 Task: Reserve a 3-hour guided culinary tour to explore the culinary delights of a multicultural city.
Action: Mouse pressed left at (738, 109)
Screenshot: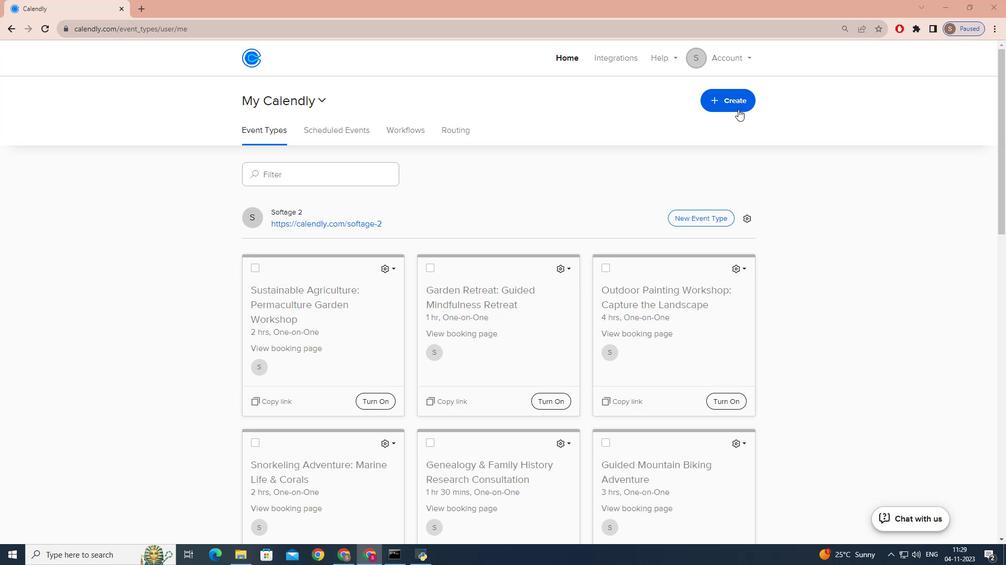 
Action: Mouse moved to (697, 131)
Screenshot: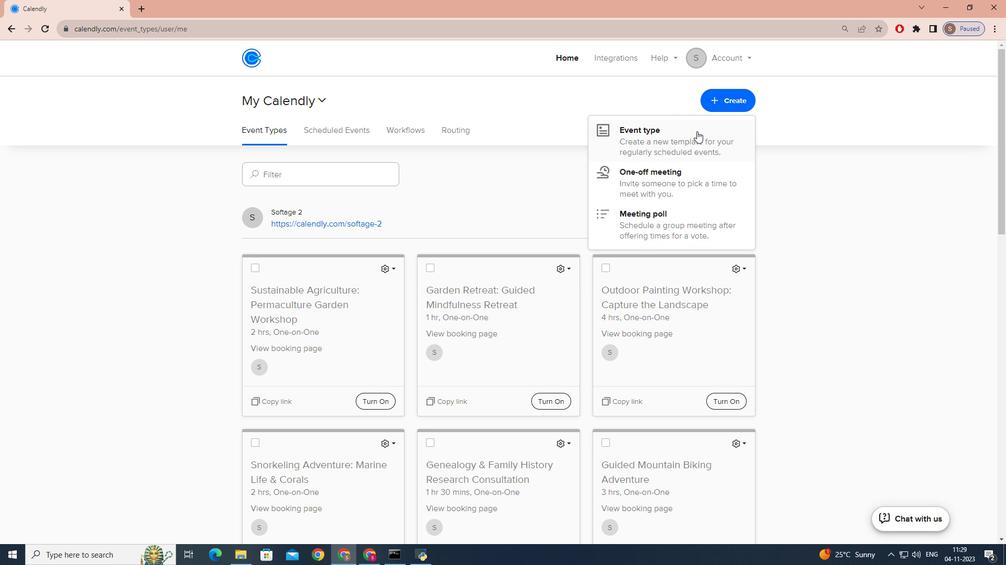 
Action: Mouse pressed left at (697, 131)
Screenshot: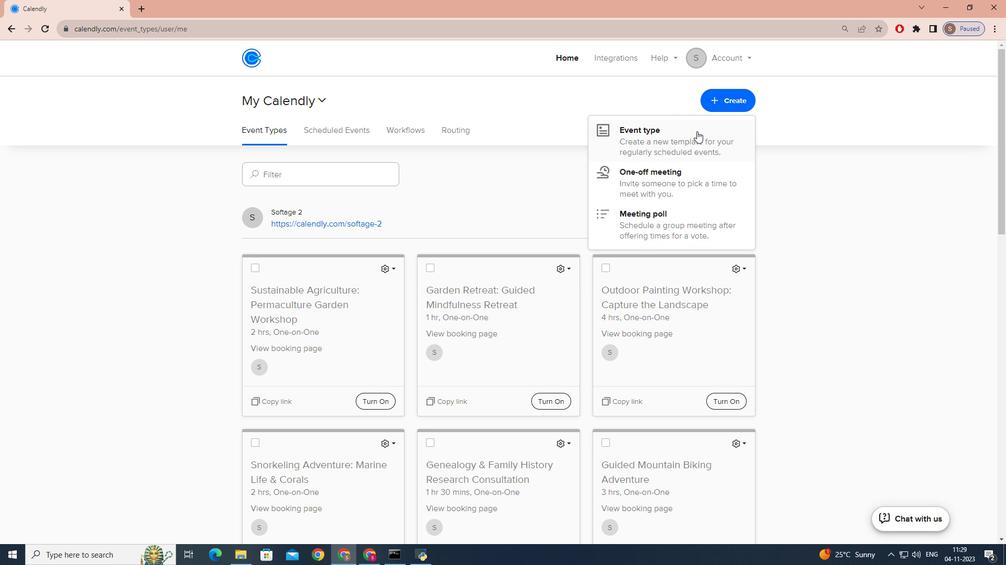
Action: Mouse moved to (464, 180)
Screenshot: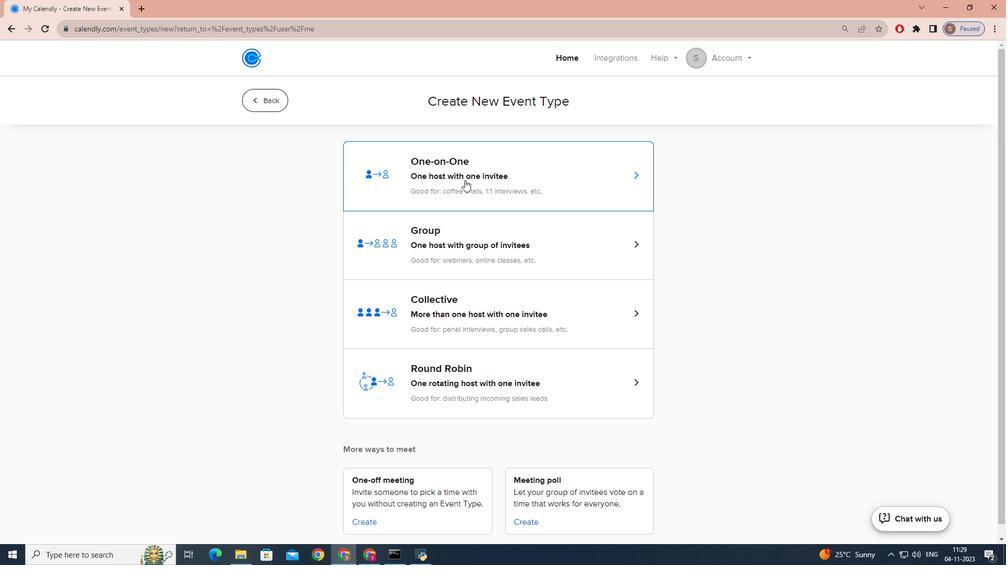 
Action: Mouse pressed left at (464, 180)
Screenshot: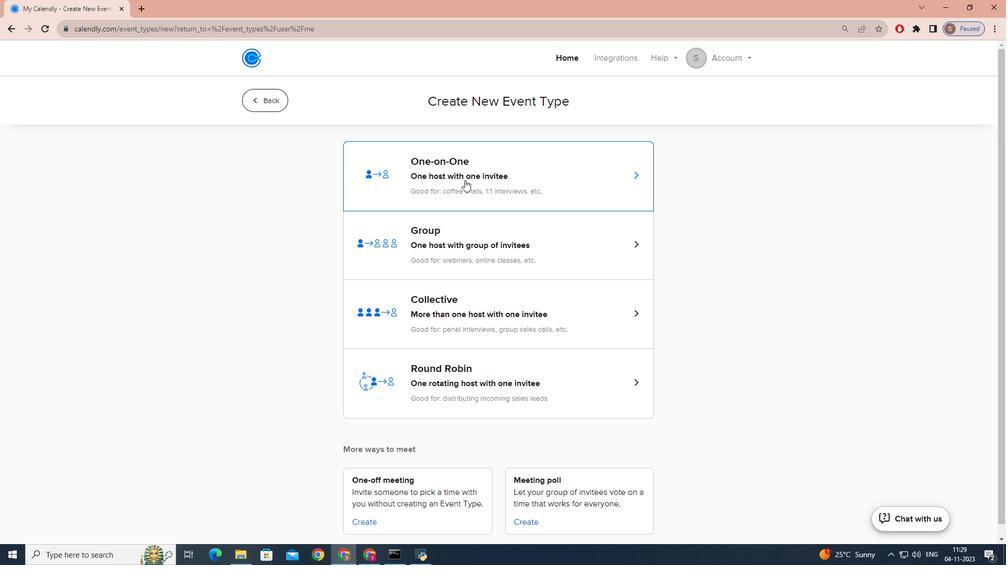 
Action: Mouse moved to (358, 237)
Screenshot: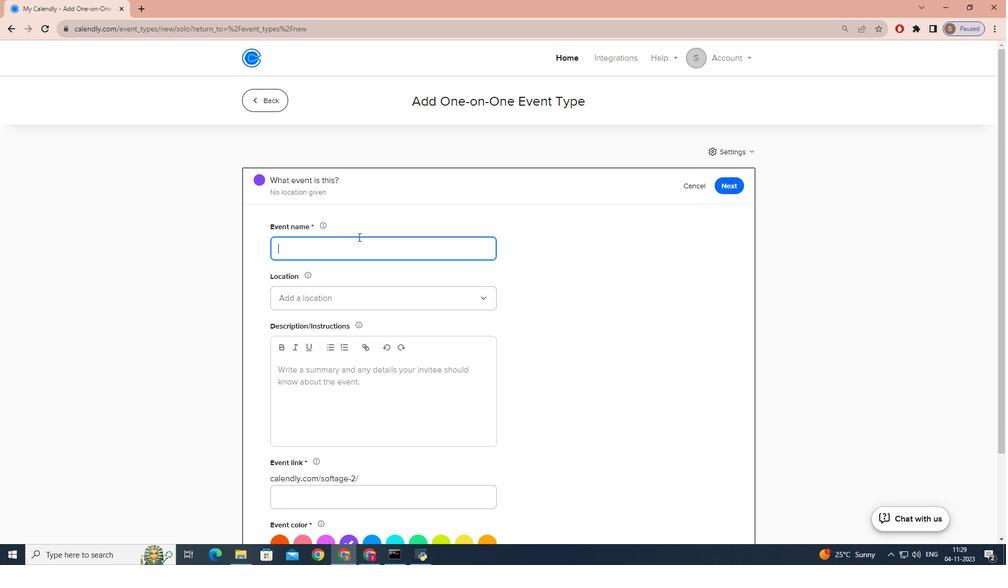 
Action: Key pressed <Key.caps_lock>G<Key.caps_lock>uided<Key.space><Key.caps_lock>C<Key.caps_lock>ulinary<Key.space><Key.caps_lock>T<Key.caps_lock>our<Key.shift_r>:<Key.space><Key.caps_lock>E<Key.caps_lock>xplore<Key.space><Key.caps_lock>M<Key.caps_lock>u<Key.backspace><Key.backspace><Key.backspace><Key.space><Key.caps_lock>C<Key.caps_lock>ulinary<Key.space><Key.caps_lock>DE<Key.backspace><Key.caps_lock>elights
Screenshot: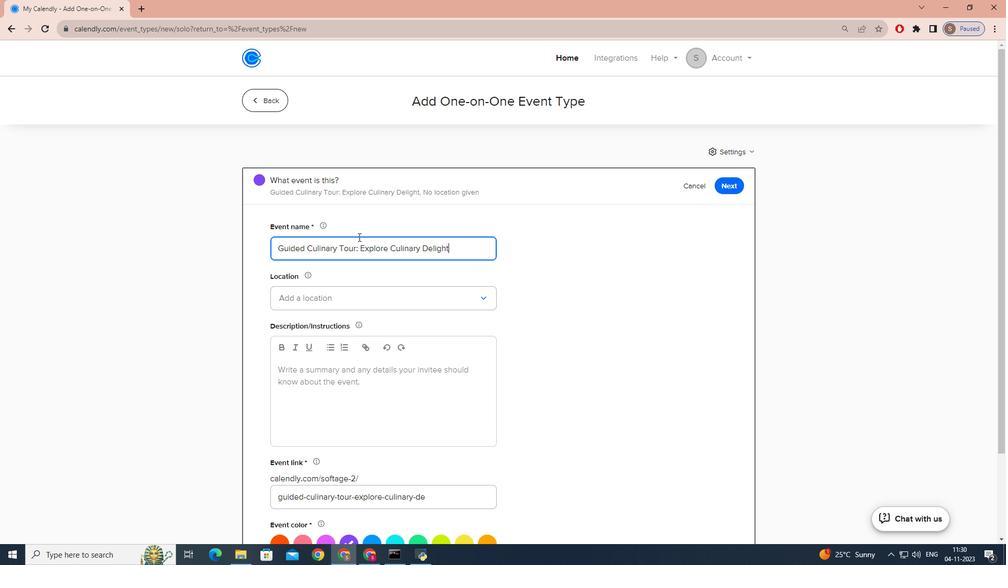 
Action: Mouse moved to (308, 295)
Screenshot: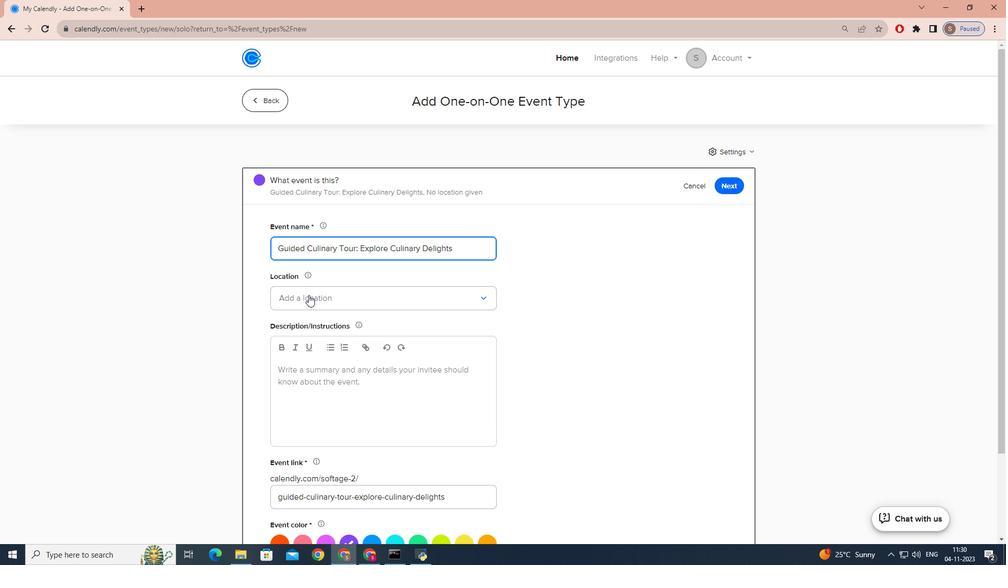 
Action: Mouse pressed left at (308, 295)
Screenshot: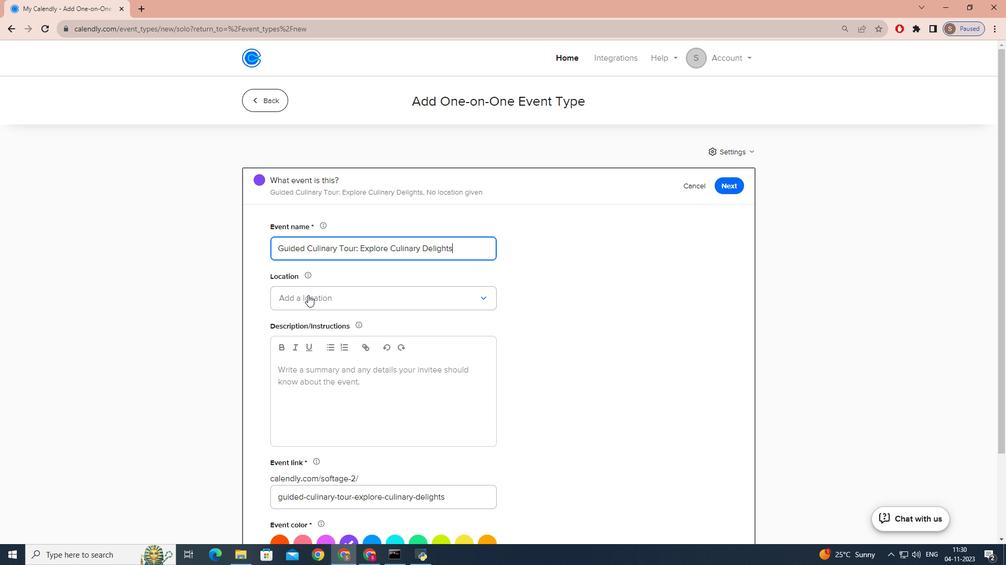 
Action: Mouse moved to (318, 333)
Screenshot: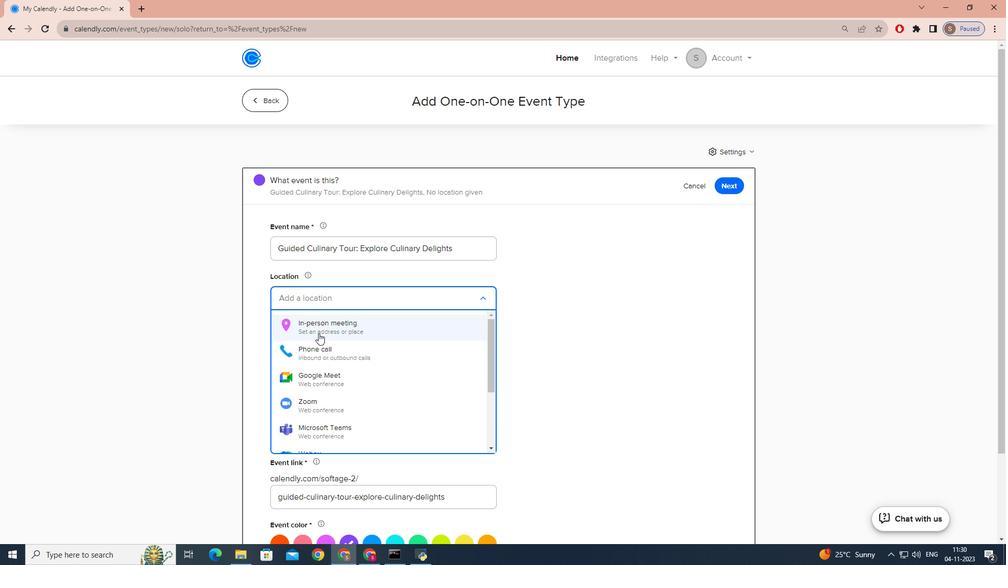 
Action: Mouse pressed left at (318, 333)
Screenshot: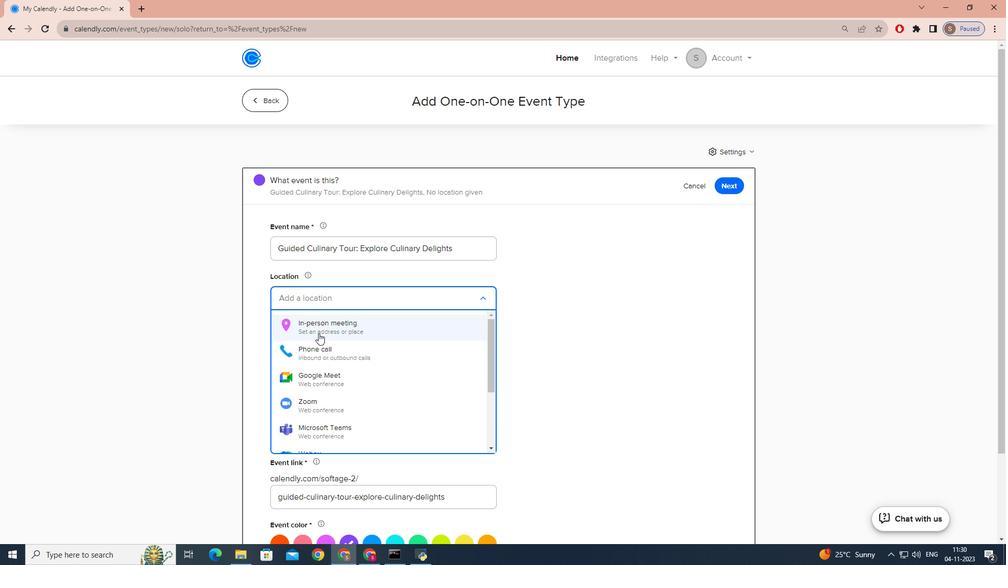 
Action: Mouse moved to (451, 177)
Screenshot: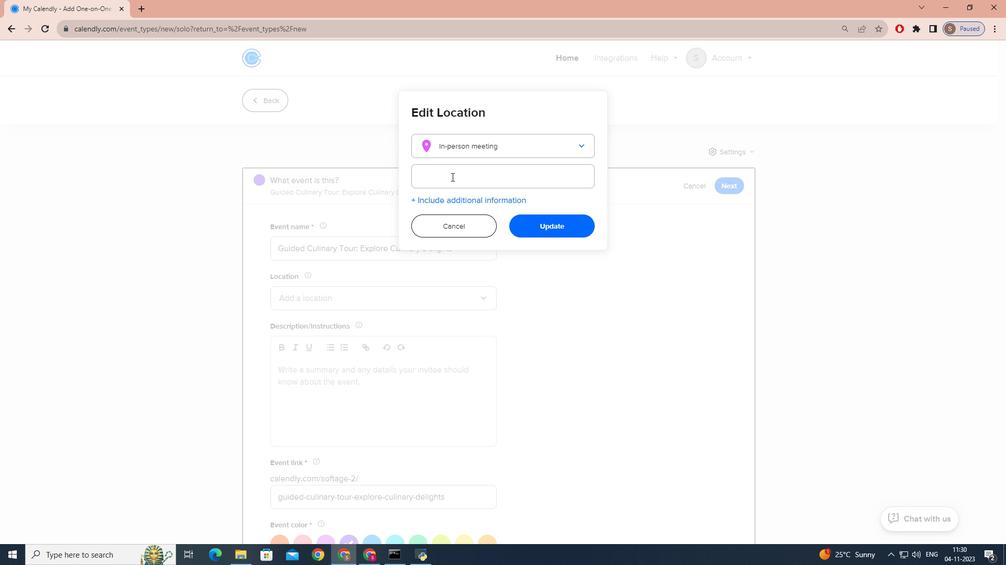 
Action: Mouse pressed left at (451, 177)
Screenshot: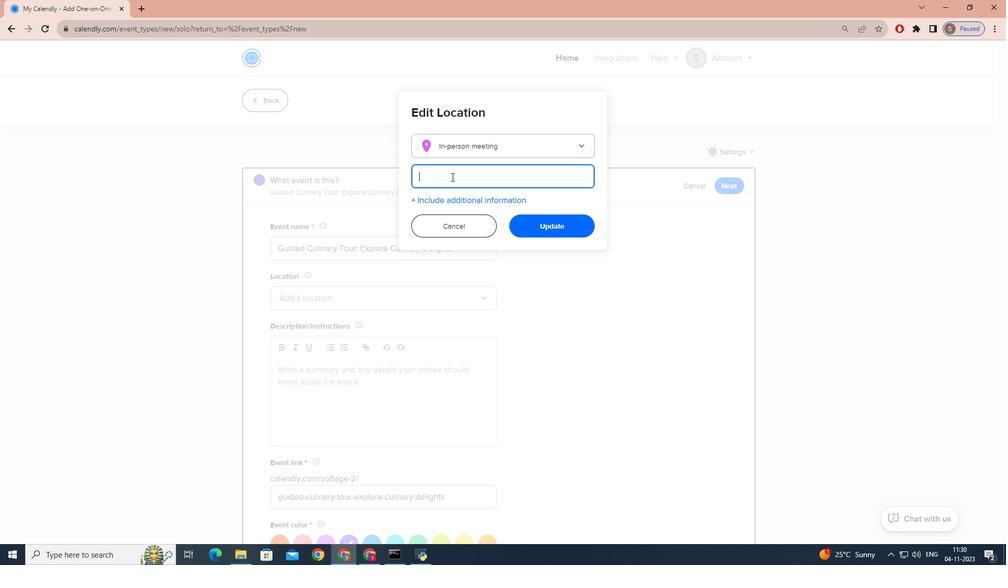 
Action: Mouse moved to (451, 177)
Screenshot: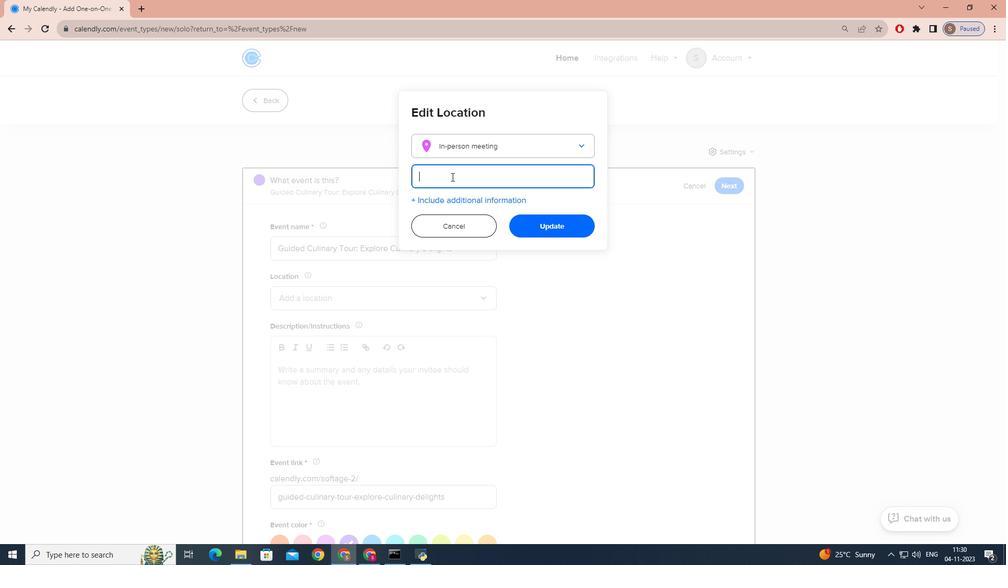 
Action: Key pressed <Key.caps_lock>C<Key.caps_lock>ulinary<Key.space>f<Key.backspace><Key.caps_lock>F<Key.caps_lock>usion<Key.space><Key.caps_lock>I<Key.caps_lock>nstitur<Key.backspace>te
Screenshot: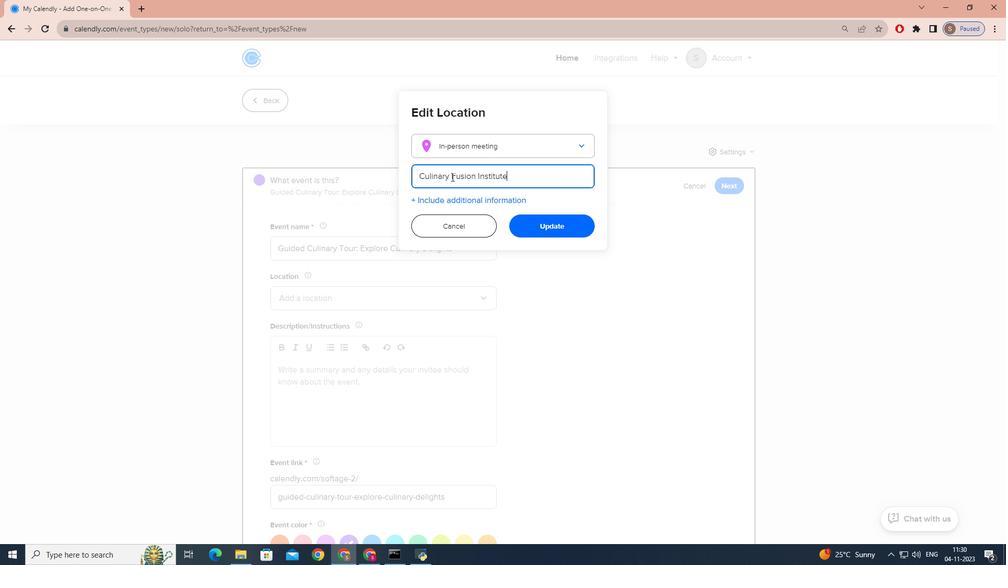 
Action: Mouse moved to (444, 177)
Screenshot: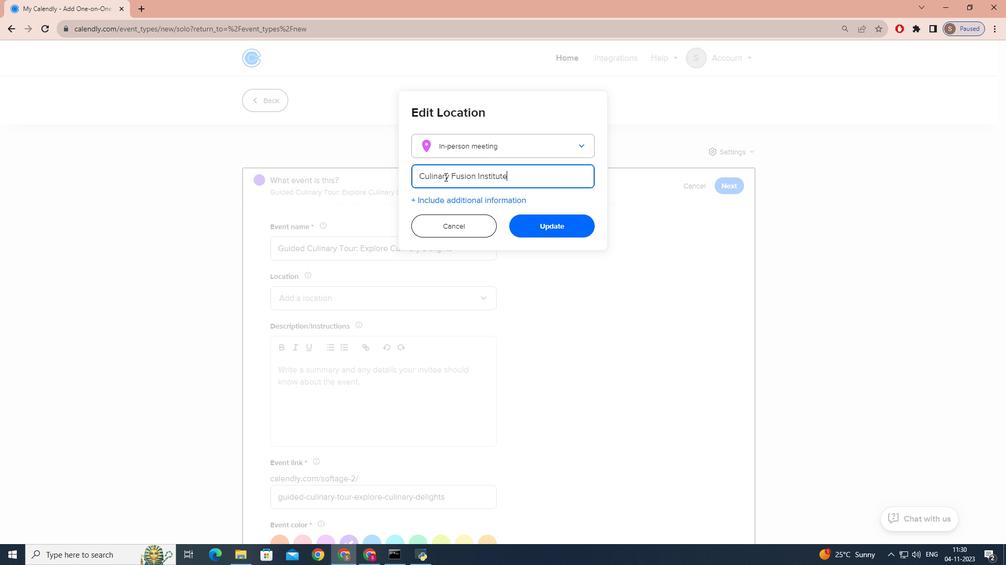 
Action: Key pressed ,<Key.space><Key.caps_lock>N<Key.caps_lock>ey<Key.space><Key.backspace><Key.backspace>w<Key.space><Key.caps_lock>J<Key.caps_lock>ersey,<Key.space><Key.caps_lock>U<Key.caps_lock><Key.caps_lock>SA
Screenshot: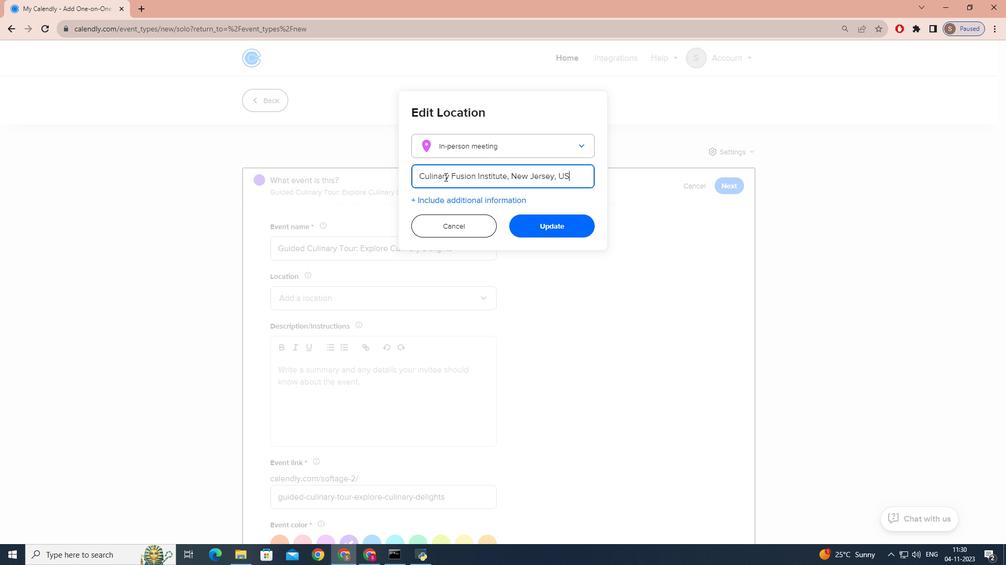 
Action: Mouse moved to (562, 220)
Screenshot: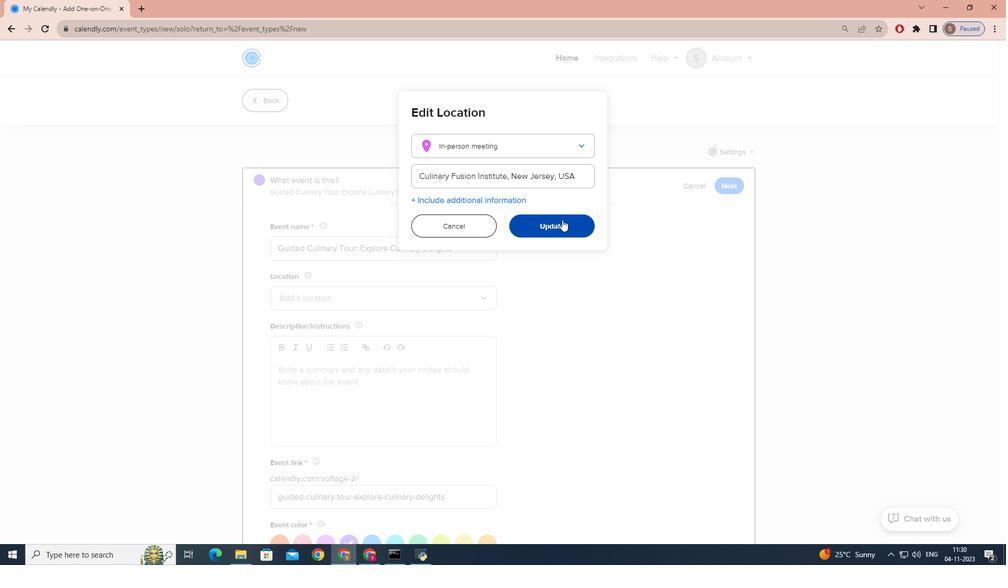 
Action: Mouse pressed left at (562, 220)
Screenshot: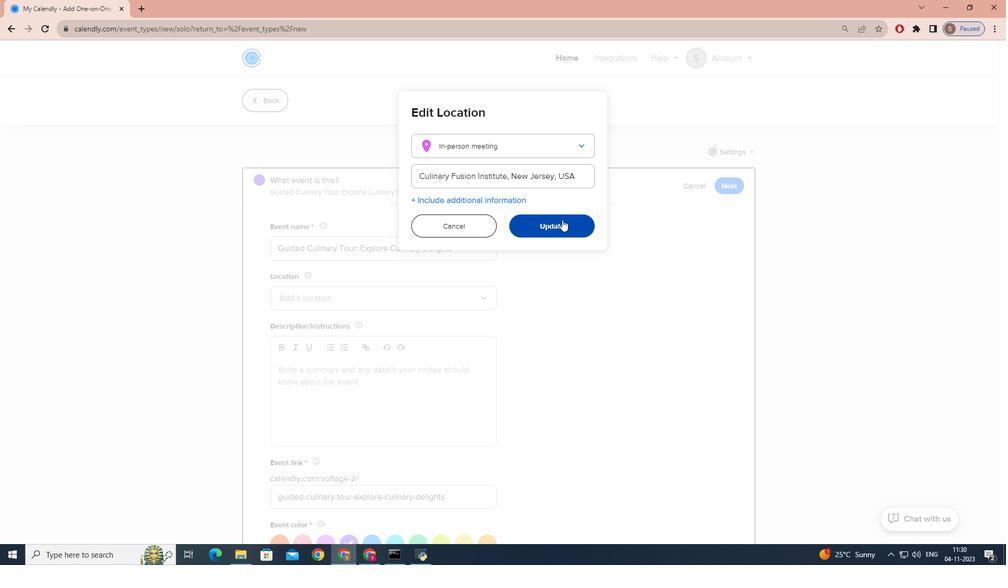 
Action: Mouse moved to (332, 285)
Screenshot: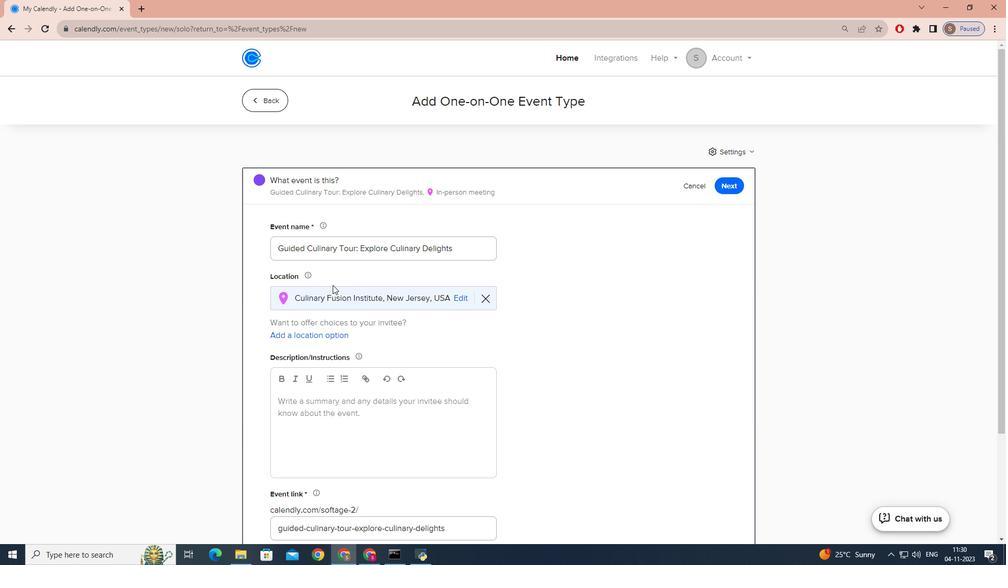 
Action: Mouse scrolled (332, 285) with delta (0, 0)
Screenshot: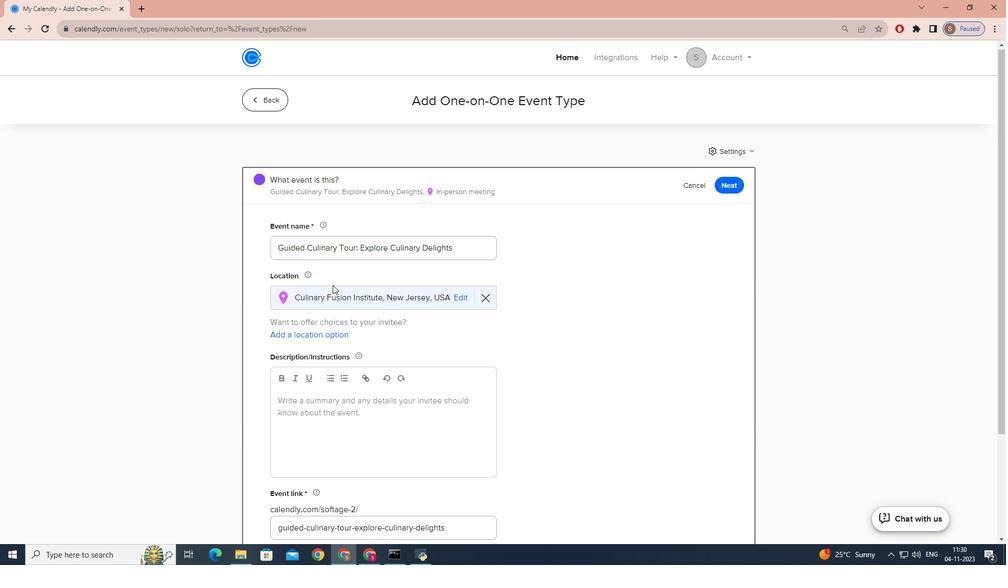 
Action: Mouse scrolled (332, 285) with delta (0, 0)
Screenshot: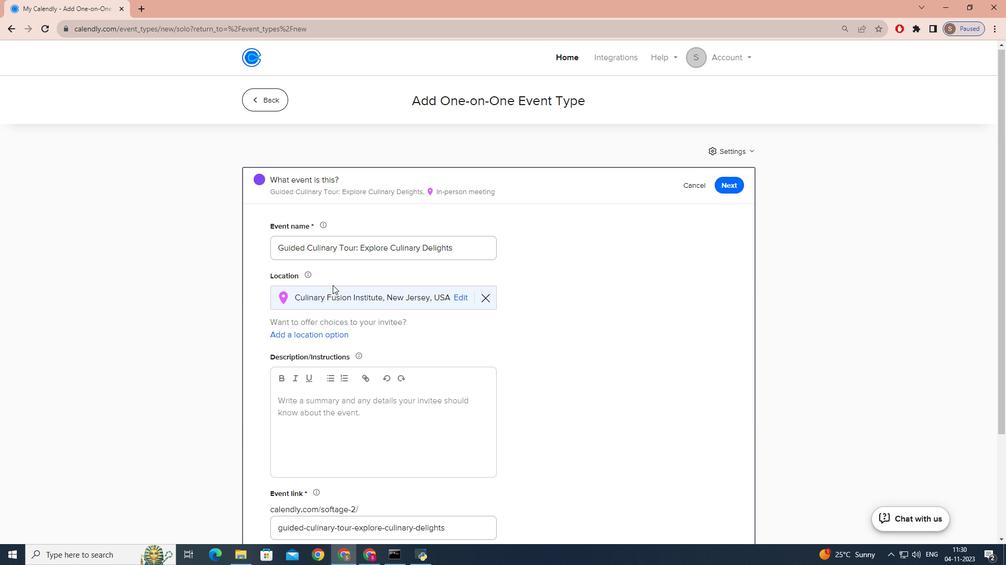
Action: Mouse scrolled (332, 285) with delta (0, 0)
Screenshot: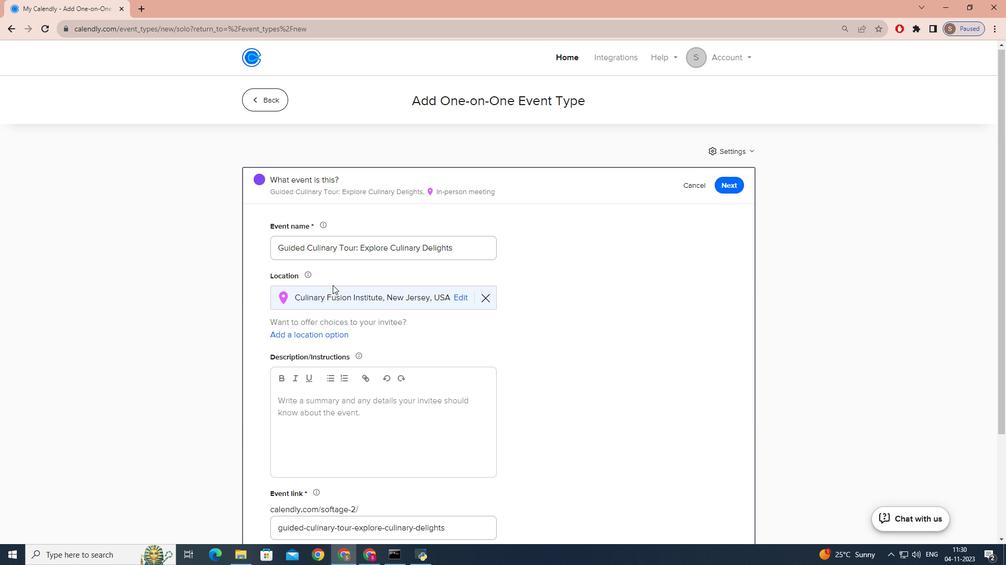 
Action: Mouse scrolled (332, 285) with delta (0, 0)
Screenshot: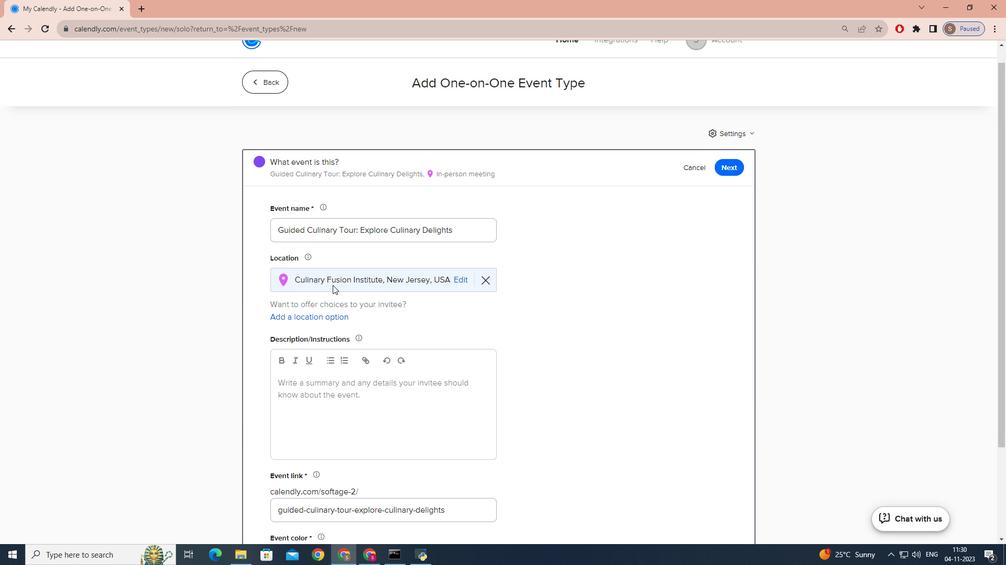 
Action: Mouse scrolled (332, 285) with delta (0, 0)
Screenshot: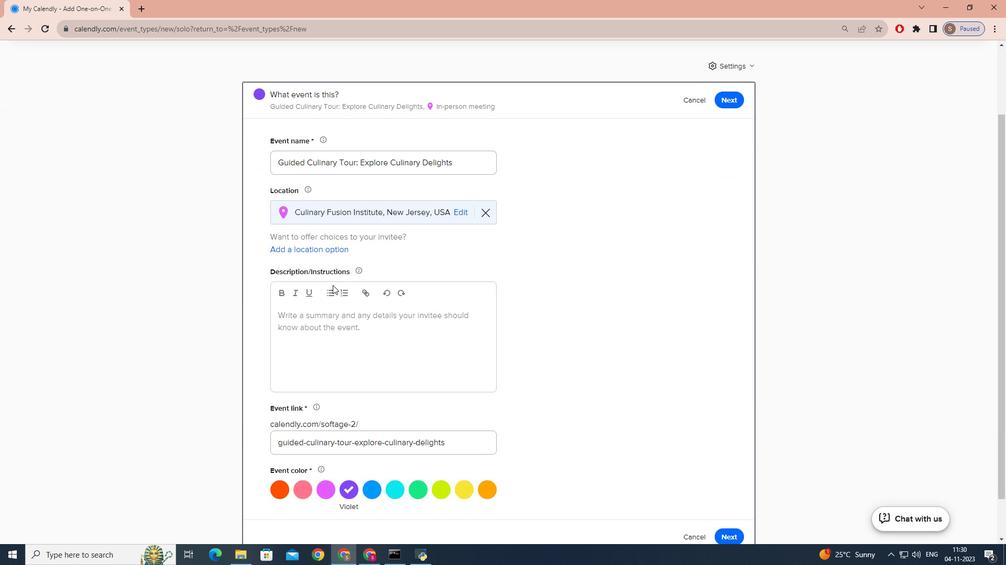 
Action: Mouse moved to (331, 294)
Screenshot: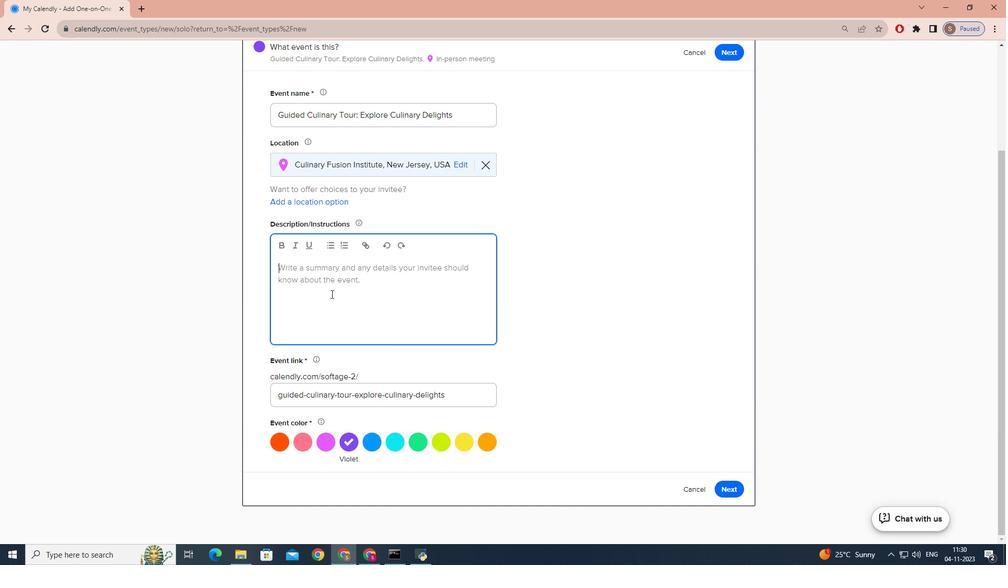 
Action: Mouse pressed left at (331, 294)
Screenshot: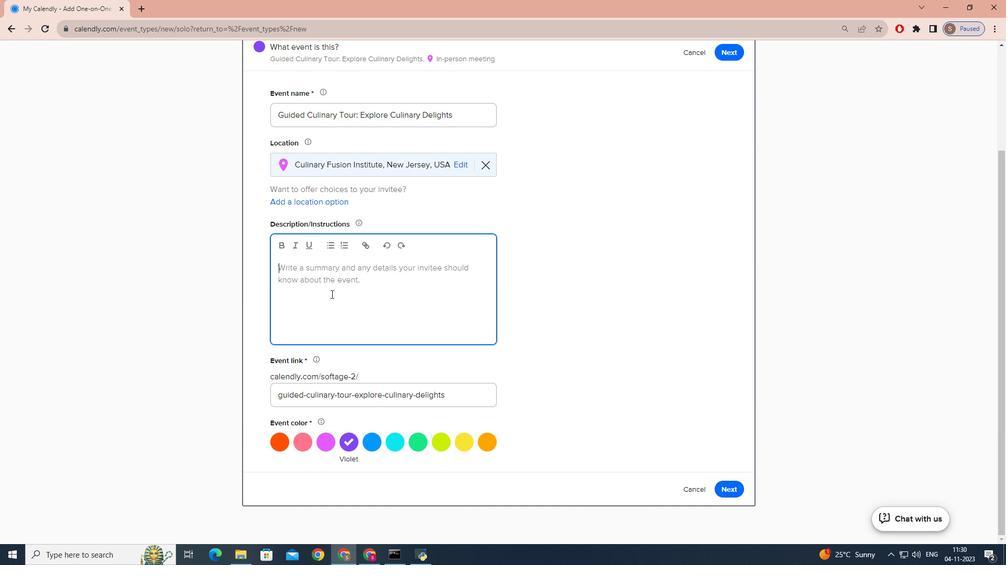 
Action: Mouse moved to (332, 294)
Screenshot: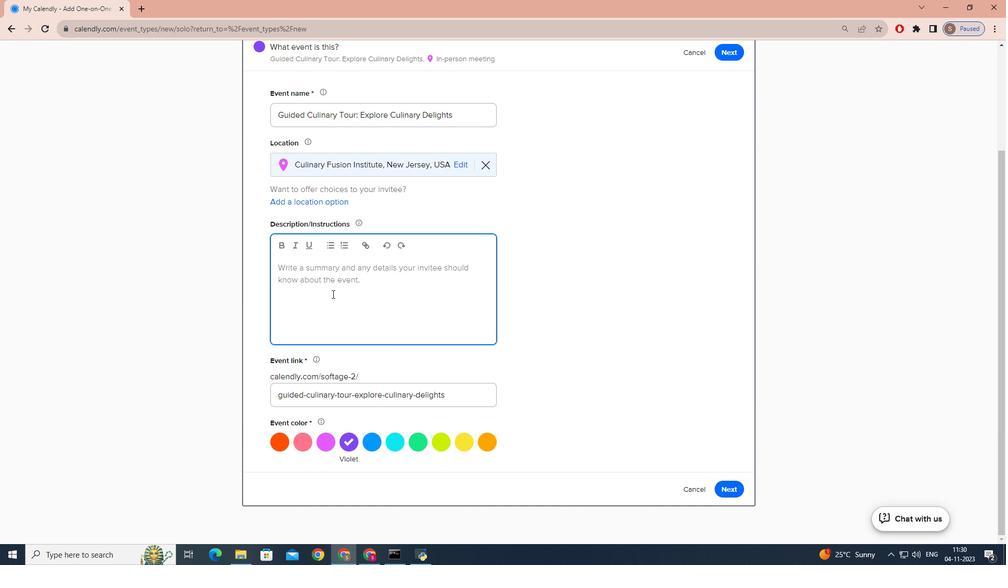 
Action: Key pressed <Key.caps_lock>e<Key.caps_lock>MBARK<Key.space>ON<Key.space>A<Key.space><Key.backspace><Key.backspace><Key.backspace><Key.backspace><Key.backspace><Key.backspace><Key.backspace><Key.backspace><Key.backspace><Key.backspace><Key.backspace><Key.backspace><Key.backspace><Key.backspace><Key.backspace><Key.backspace><Key.backspace><Key.backspace><Key.backspace><Key.backspace><Key.backspace><Key.backspace><Key.backspace><Key.backspace>E<Key.caps_lock>mbark<Key.space>on<Key.space>a<Key.space>gastronomic<Key.space>adventure<Key.space>lik<Key.space><Key.backspace>e<Key.space>no<Key.space>other,with<Key.space>our<Key.space>guided<Key.space>ul<Key.backspace><Key.backspace>culinary<Key.space>tour<Key.space>where<Key.space>you<Key.space>will<Key.space>uncover<Key.space>the<Key.space>rich<Key.space>tapestry<Key.space>of<Key.space>flavours<Key.space>in<Key.space>our<Key.space>multicultural<Key.space>city.<Key.caps_lock>J<Key.caps_lock>oin<Key.space>us<Key.space>a<Key.space>we<Key.space>transverse<Key.space>the<Key.space>nustling<Key.space>stre
Screenshot: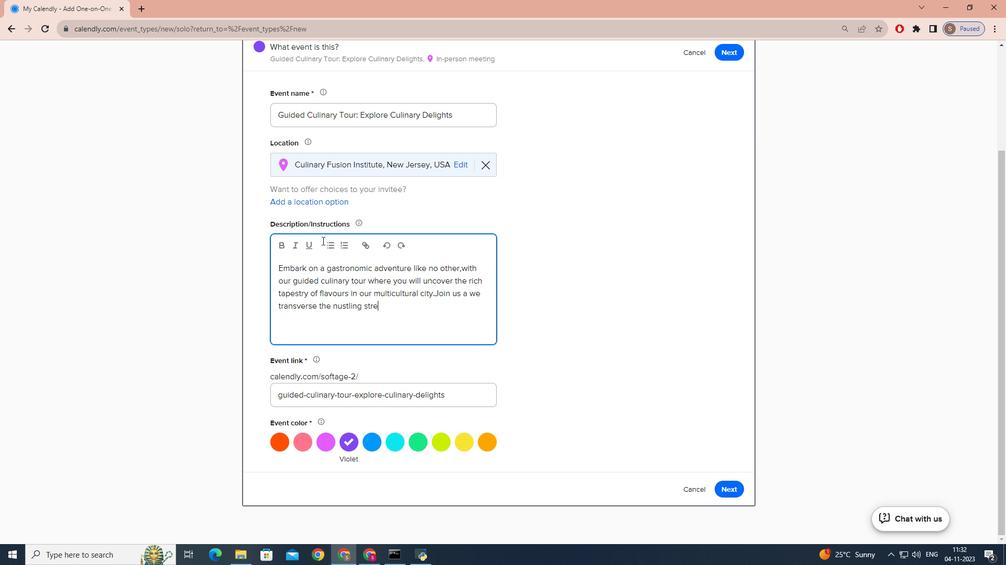 
Action: Mouse moved to (315, 192)
Screenshot: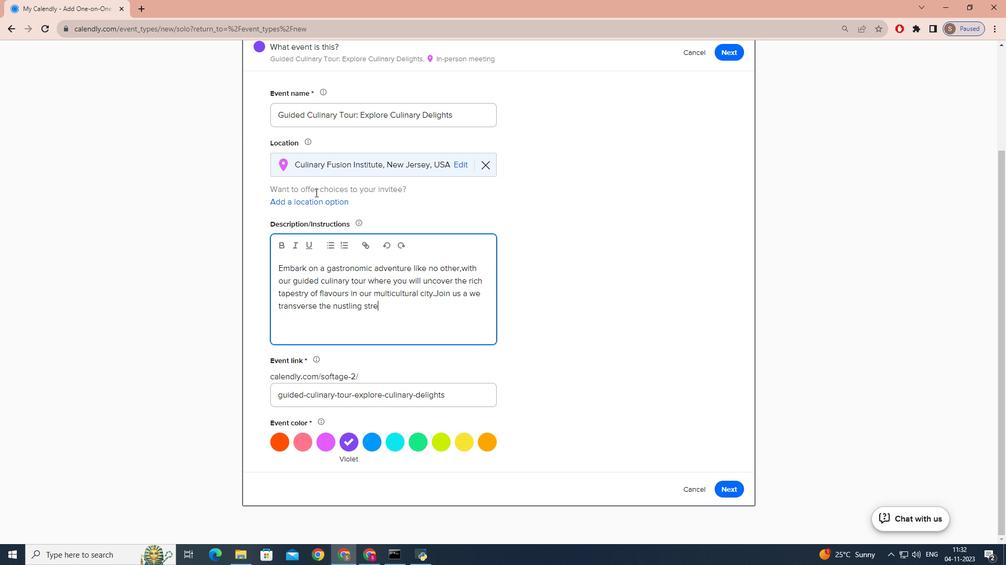 
Action: Key pressed ets,markets<Key.space>
Screenshot: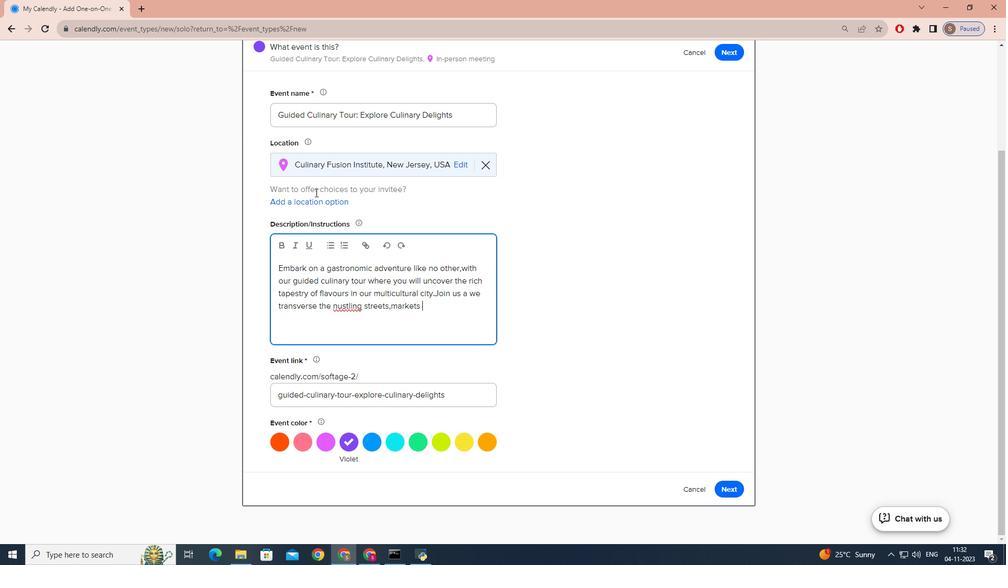
Action: Mouse moved to (334, 309)
Screenshot: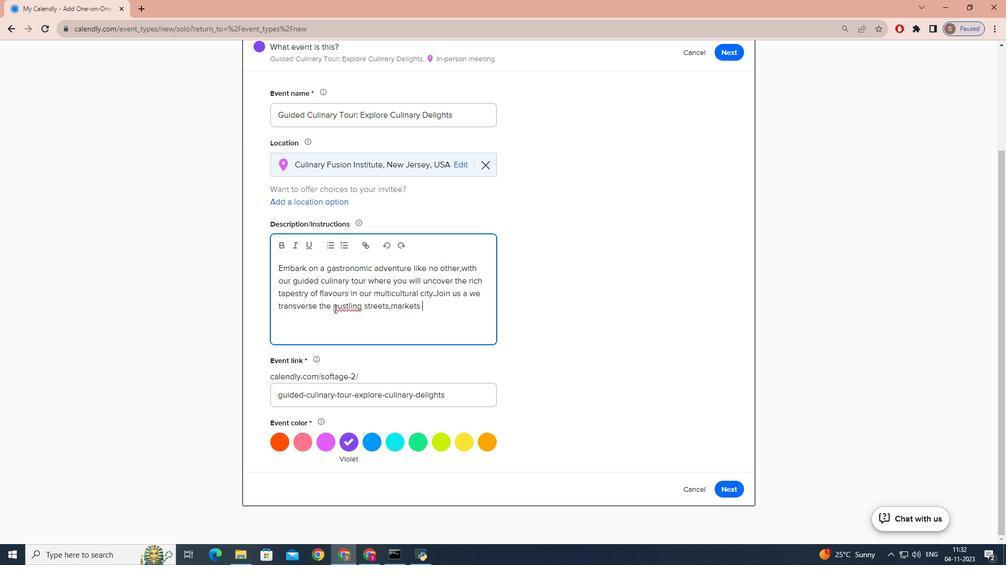 
Action: Mouse pressed left at (334, 309)
Screenshot: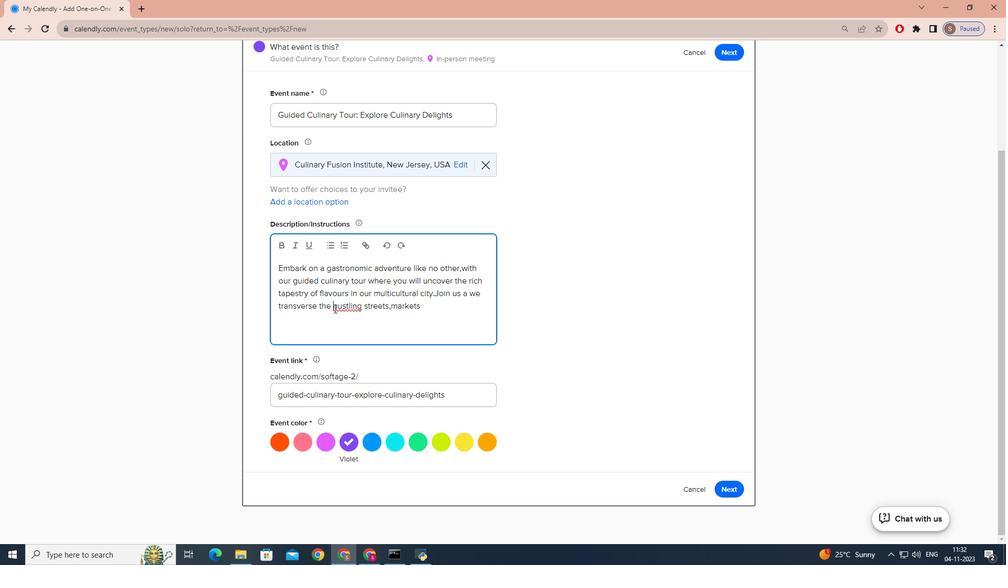 
Action: Mouse moved to (334, 309)
Screenshot: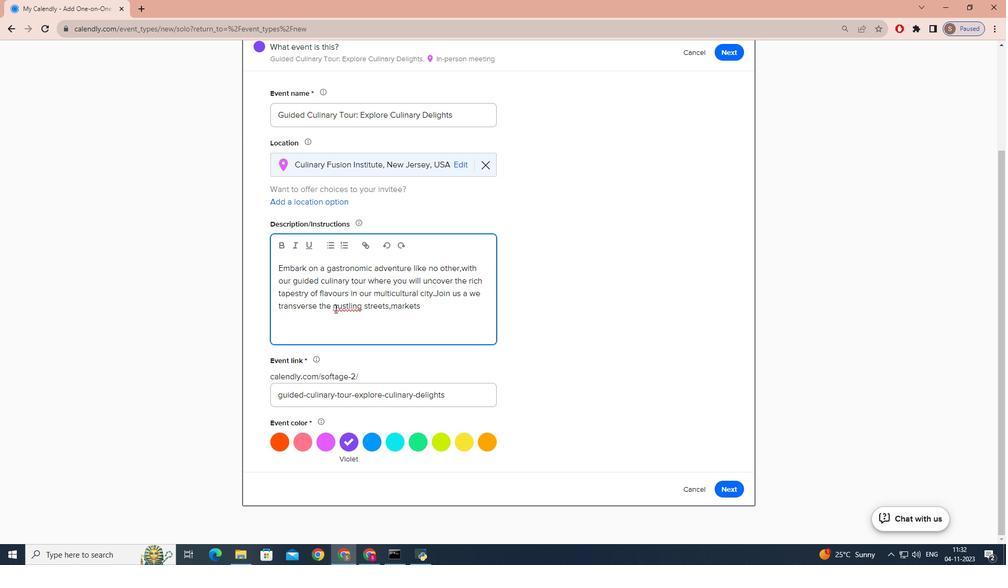 
Action: Mouse pressed left at (334, 309)
Screenshot: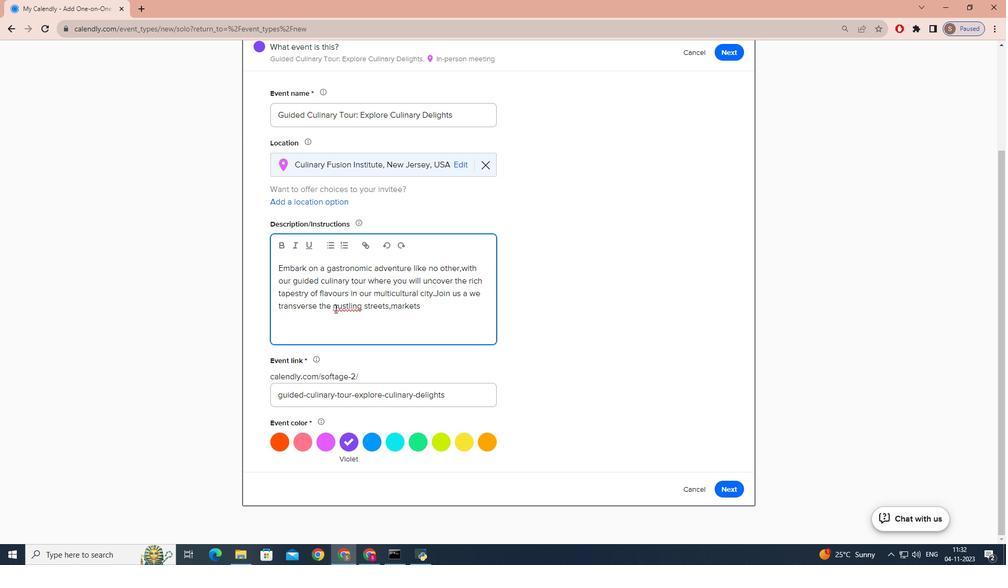 
Action: Mouse moved to (336, 308)
Screenshot: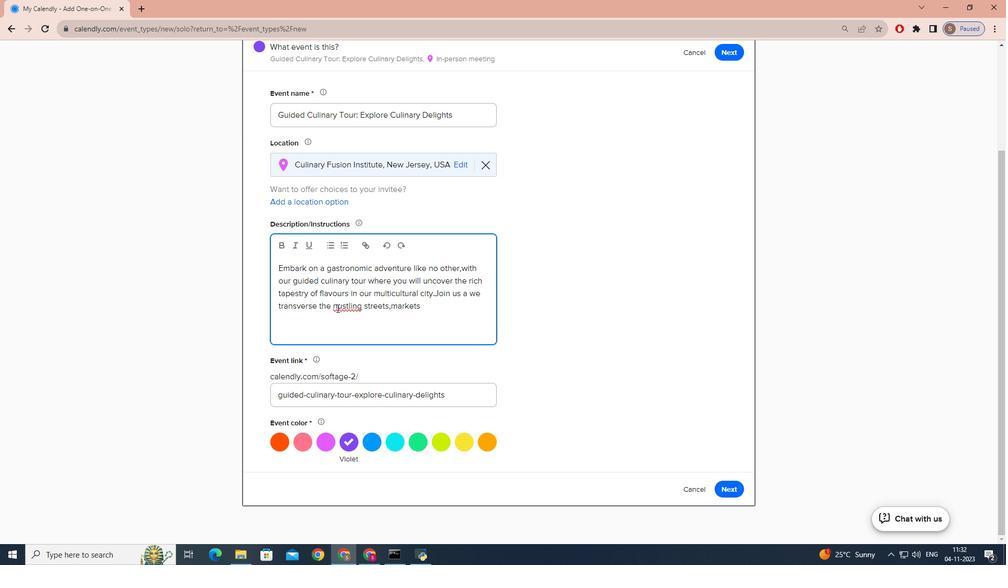 
Action: Mouse pressed left at (336, 308)
Screenshot: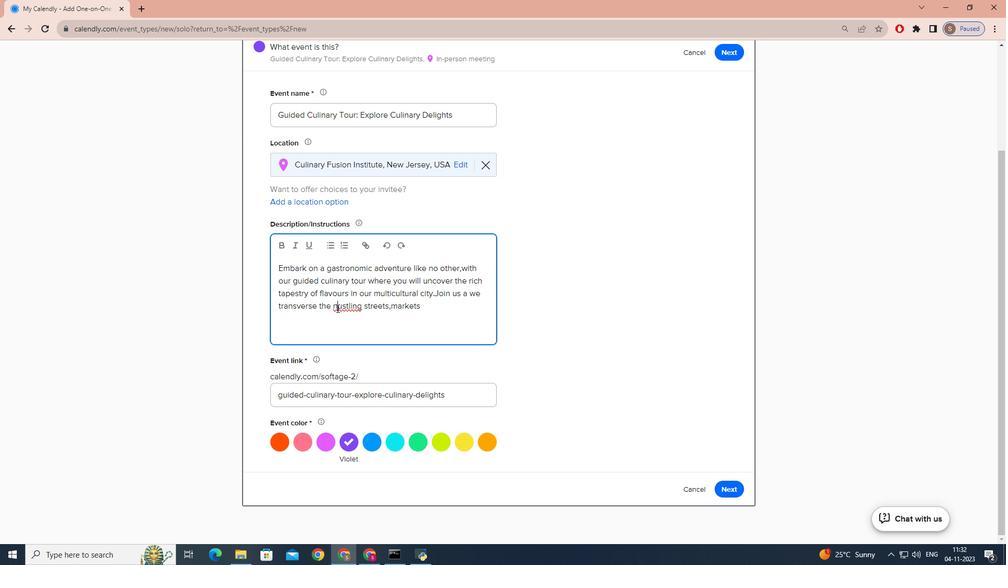 
Action: Mouse moved to (332, 293)
Screenshot: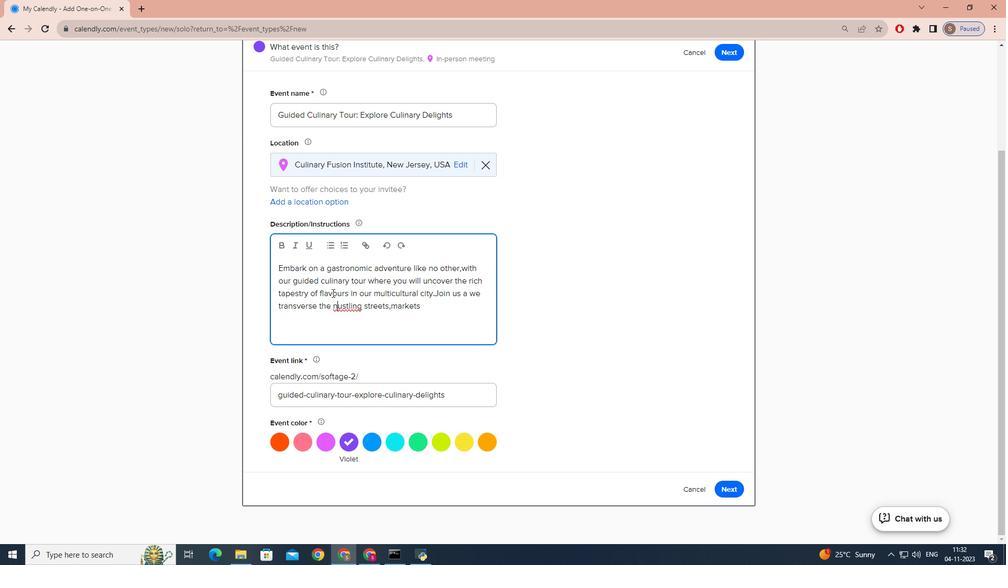 
Action: Key pressed <Key.backspace>b
Screenshot: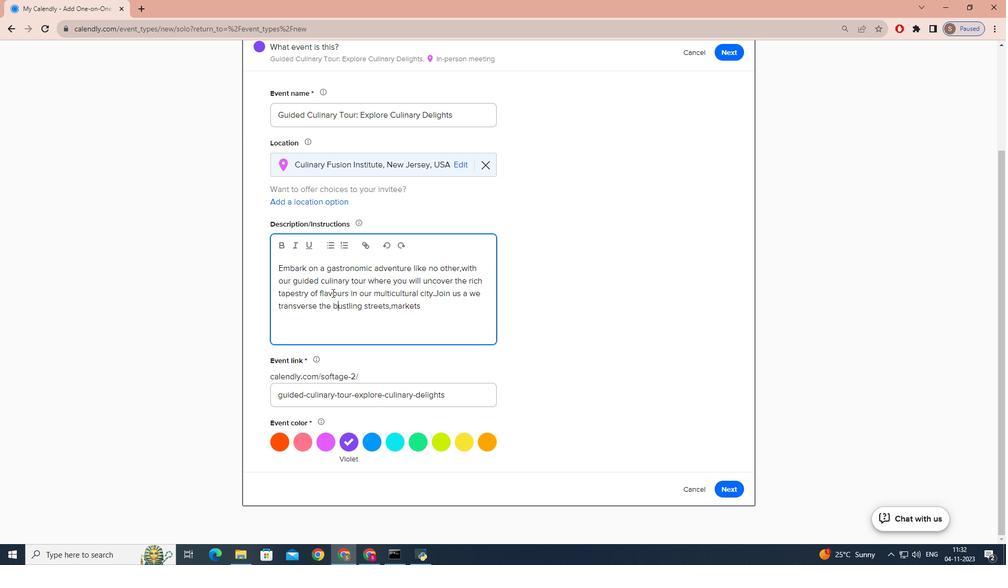 
Action: Mouse moved to (423, 312)
Screenshot: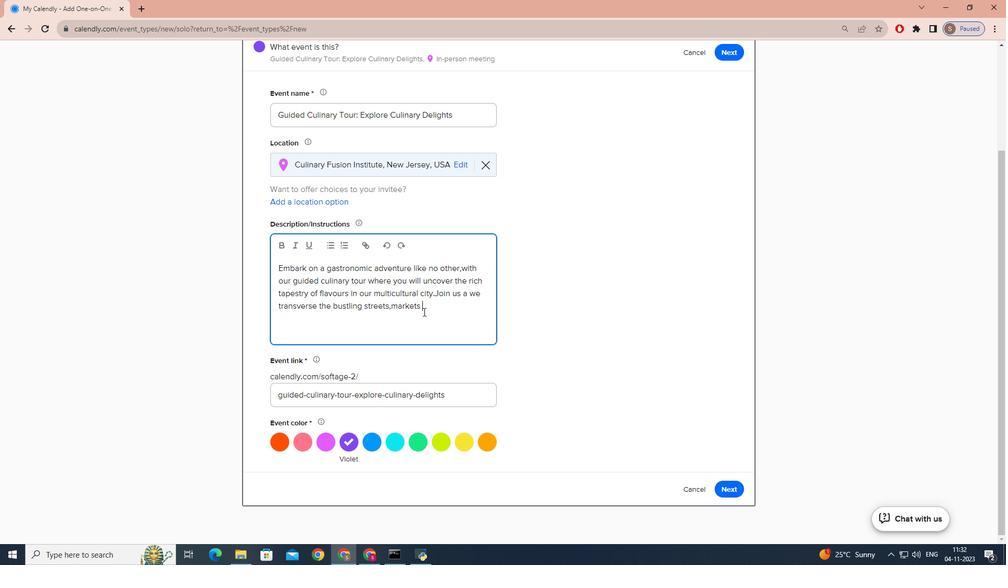 
Action: Mouse pressed left at (423, 312)
Screenshot: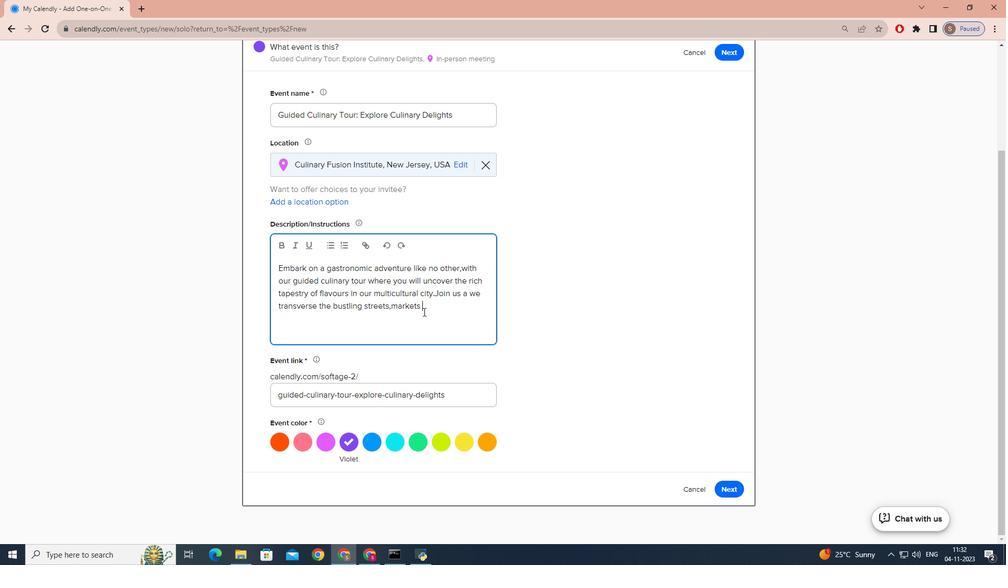 
Action: Key pressed an<Key.space><Key.backspace>d<Key.space>hji<Key.backspace><Key.backspace>idden<Key.space>gems<Key.space>to<Key.space>sv<Key.backspace>avor<Key.space>a<Key.space>diverse<Key.space>arry<Key.space>of<Key.space>de;<Key.backspace><Key.backspace><Key.backspace><Key.backspace><Key.backspace><Key.backspace><Key.backspace><Key.backspace>ay<Key.space>of<Key.space>delectan<Key.backspace>ble<Key.space>dishes<Key.space>and<Key.space>intr<Key.backspace>ernational<Key.space>culinary<Key.space>treats
Screenshot: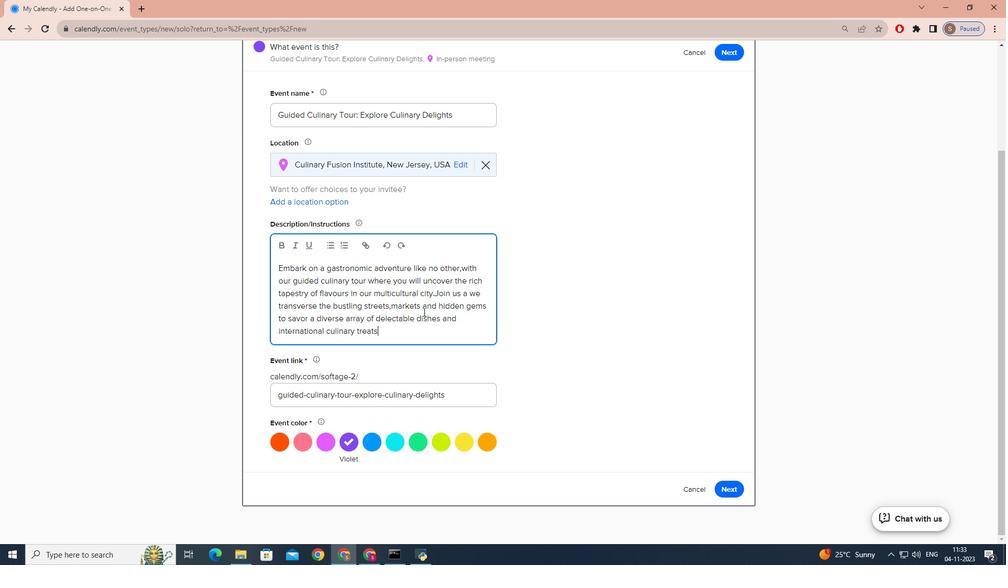 
Action: Mouse moved to (422, 312)
Screenshot: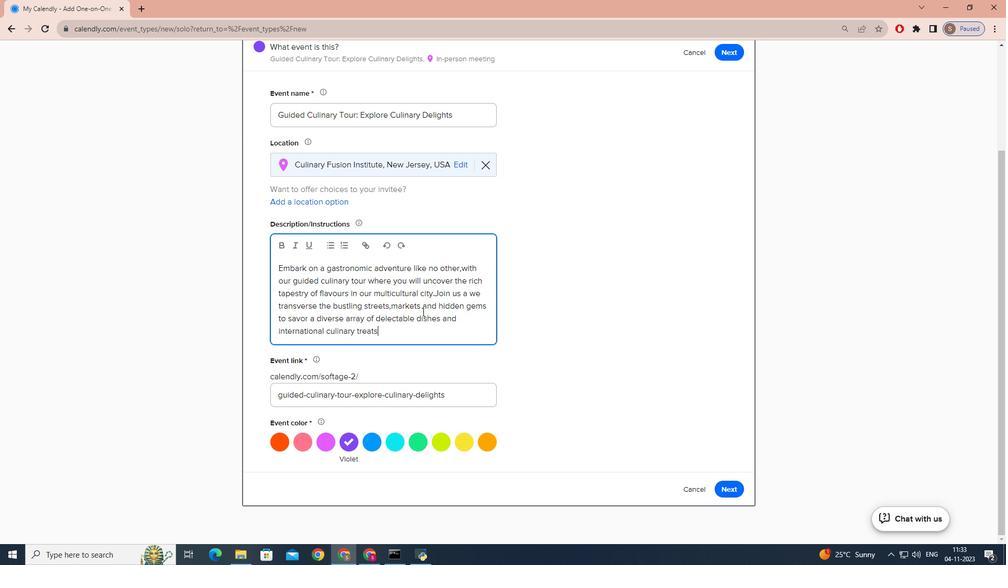 
Action: Key pressed <Key.backspace><Key.backspace><Key.backspace><Key.backspace>aditions.<Key.space><Key.caps_lock>O<Key.caps_lock>ur<Key.space>culinary<Key.space>experts<Key.space>will<Key.space>be<Key.space>your<Key.space>guide<Key.space>,shri<Key.backspace><Key.backspace>aring<Key.space>insights<Key.space>into<Key.space>the<Key.space>diverse<Key.space>food<Key.space>c=s<Key.backspace><Key.backspace><Key.backspace>scene<Key.space>of<Key.space>th<Key.space><Key.backspace>e<Key.space>city.
Screenshot: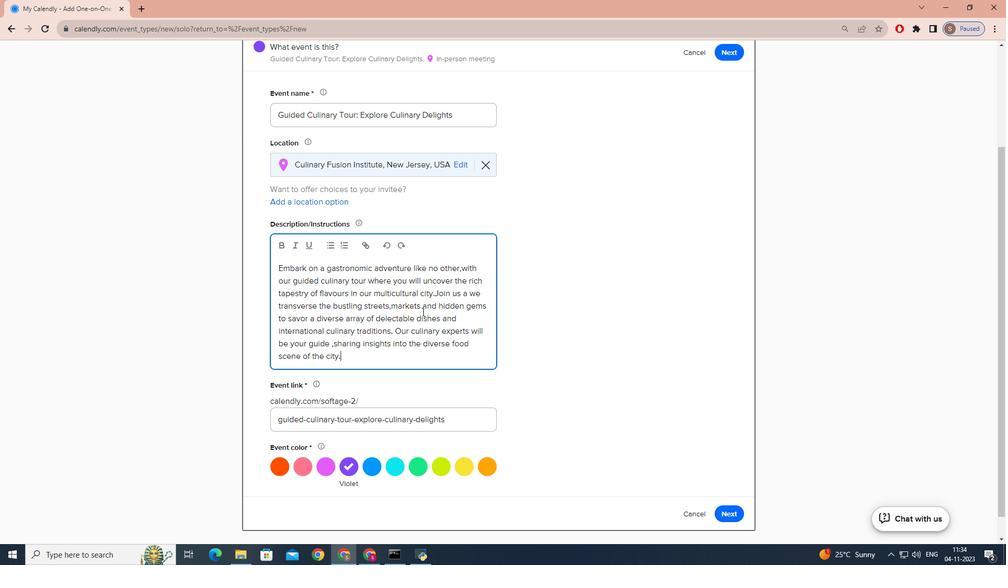 
Action: Mouse moved to (399, 463)
Screenshot: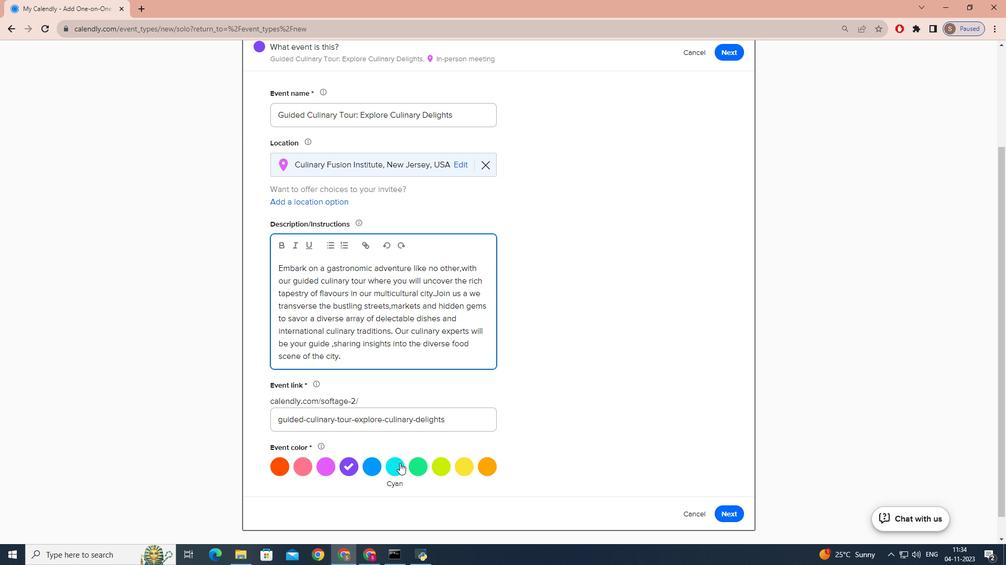 
Action: Mouse pressed left at (399, 463)
Screenshot: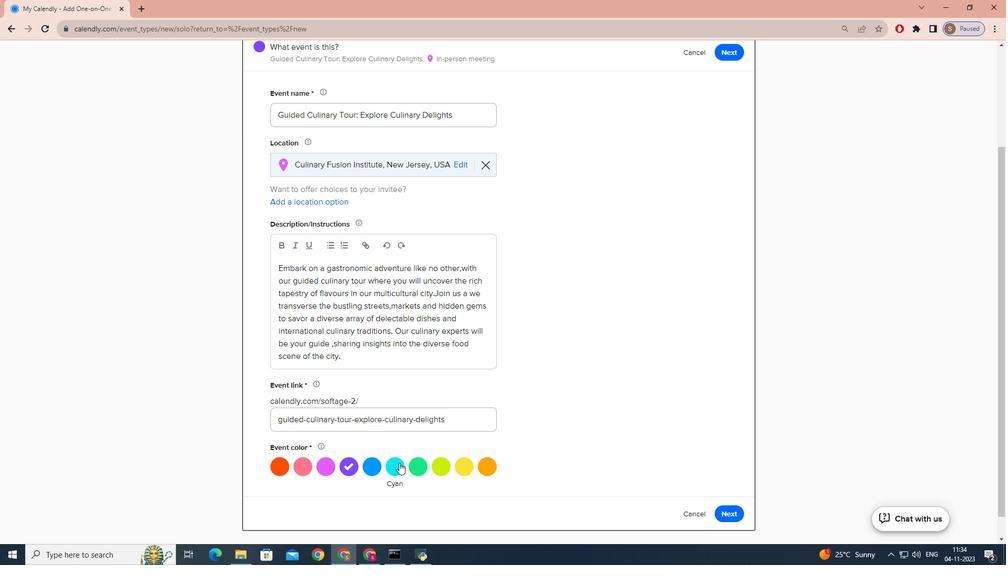 
Action: Mouse moved to (475, 398)
Screenshot: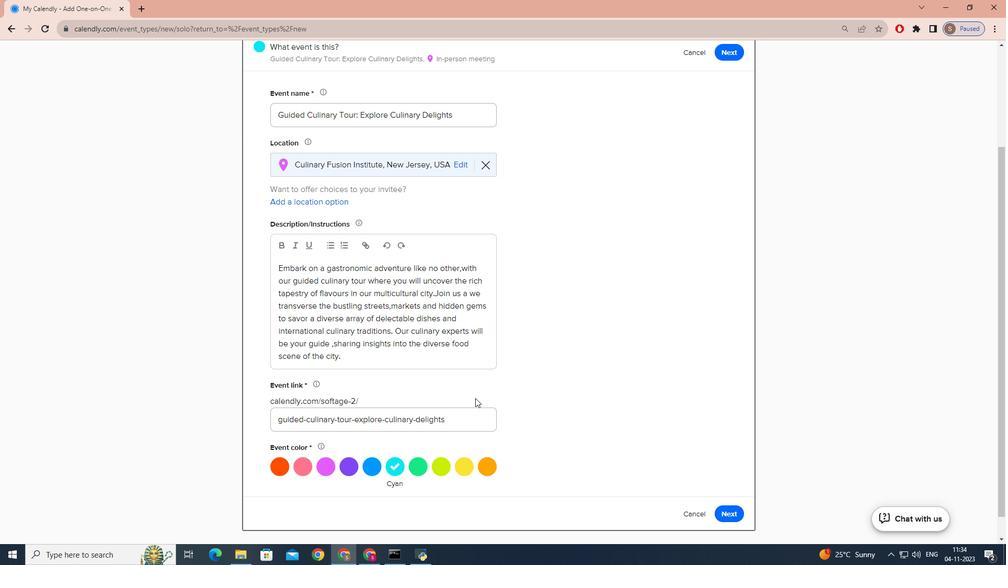 
Action: Mouse scrolled (475, 398) with delta (0, 0)
Screenshot: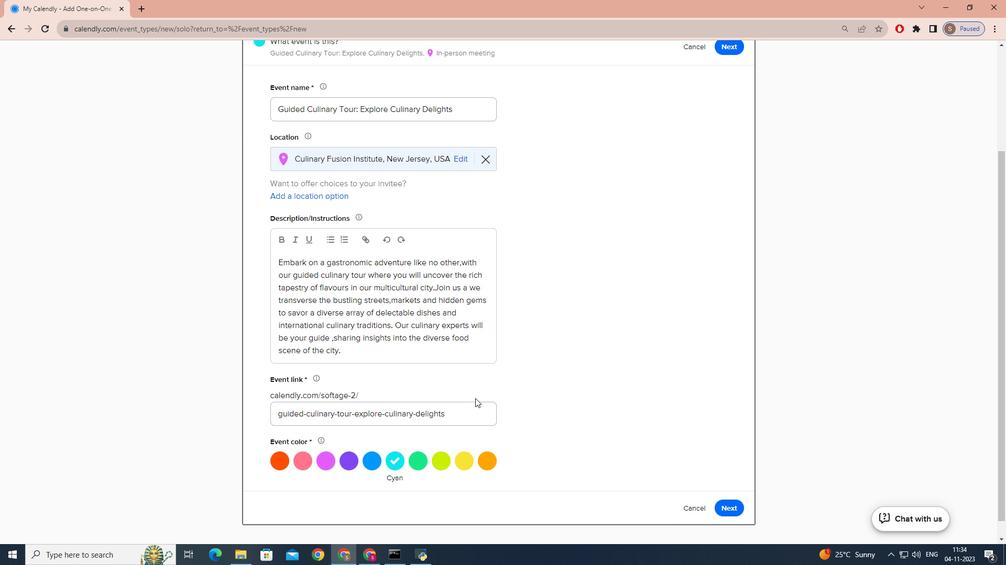 
Action: Mouse scrolled (475, 398) with delta (0, 0)
Screenshot: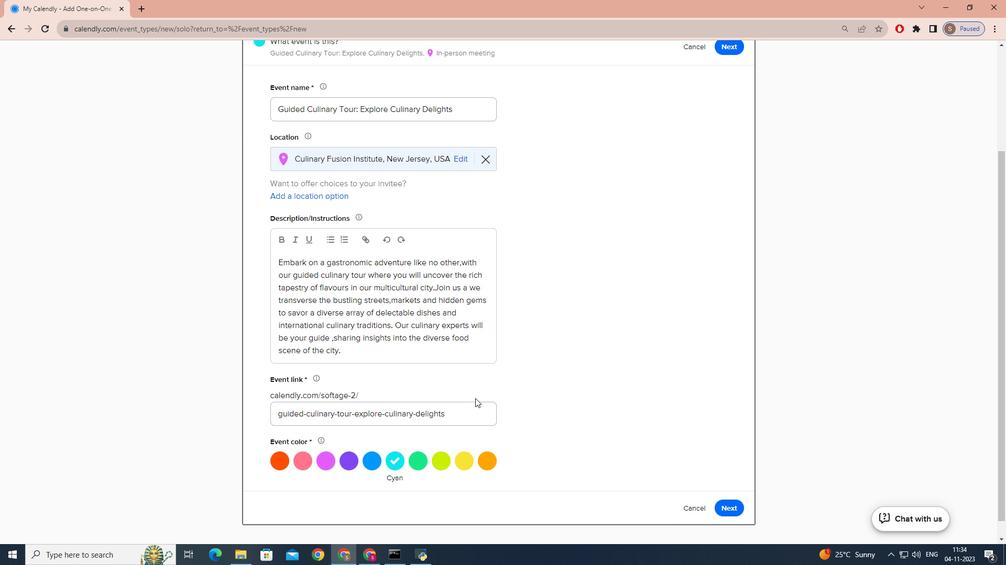 
Action: Mouse scrolled (475, 398) with delta (0, 0)
Screenshot: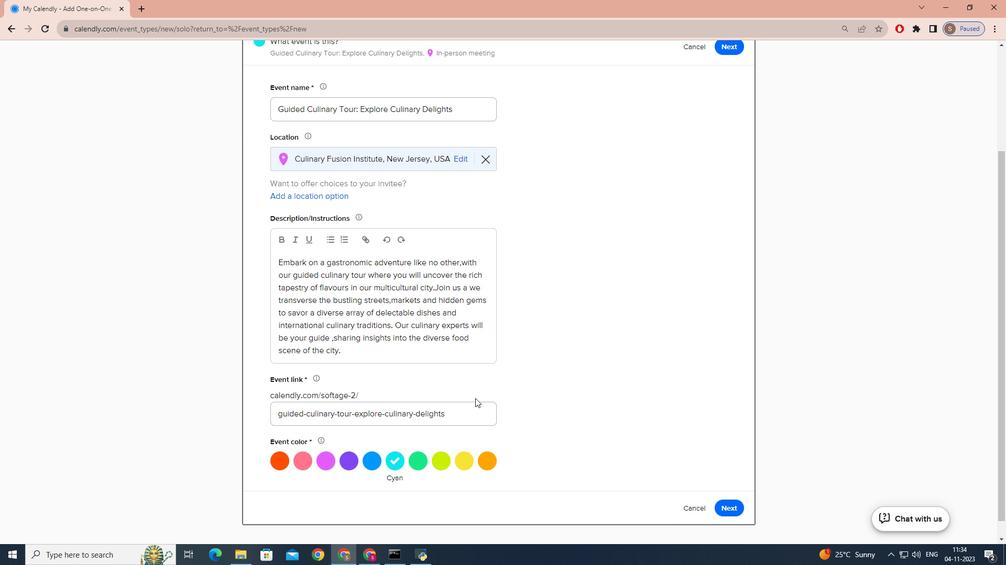 
Action: Mouse scrolled (475, 398) with delta (0, 0)
Screenshot: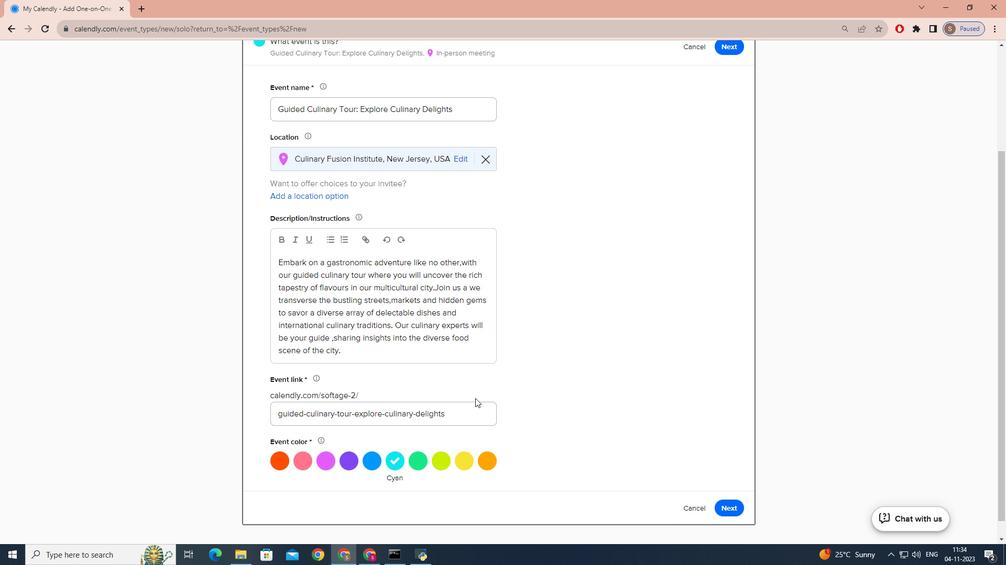 
Action: Mouse scrolled (475, 398) with delta (0, 0)
Screenshot: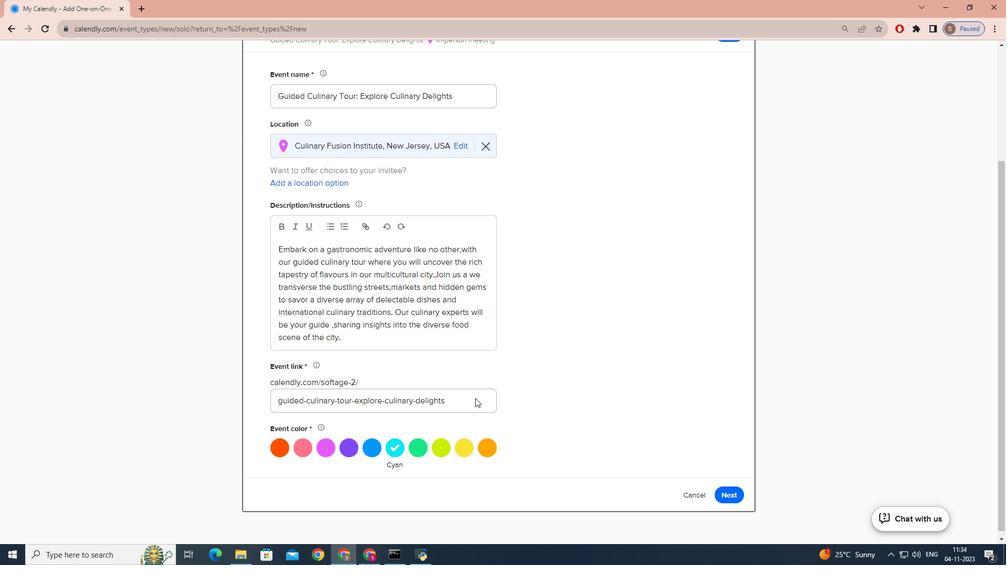 
Action: Mouse moved to (735, 482)
Screenshot: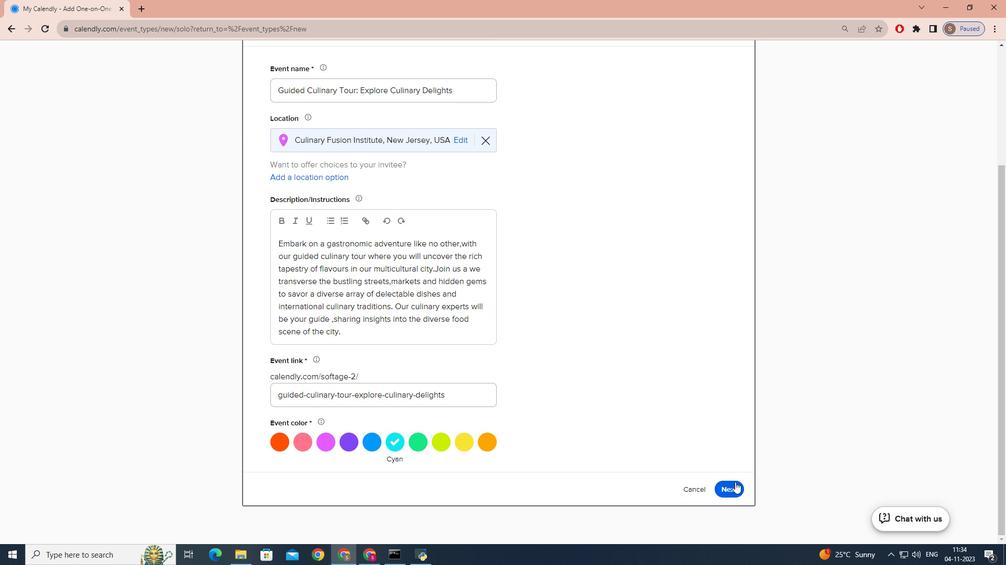 
Action: Mouse pressed left at (735, 482)
Screenshot: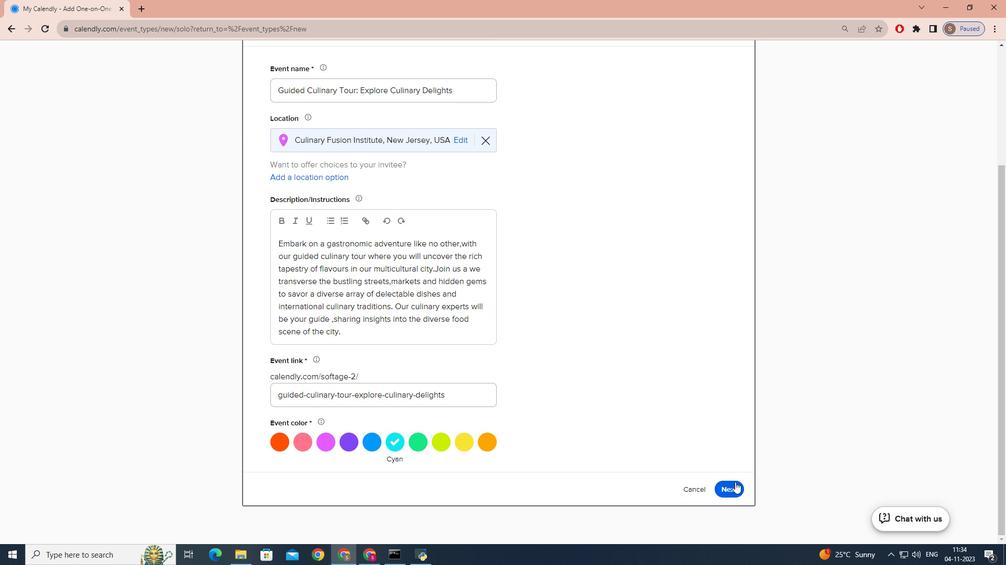 
Action: Mouse moved to (359, 278)
Screenshot: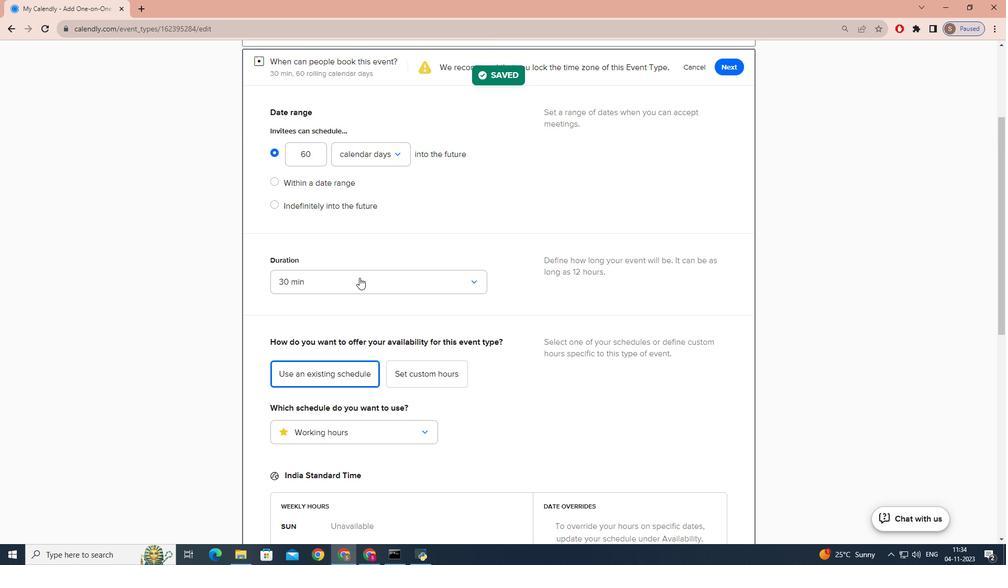 
Action: Mouse pressed left at (359, 278)
Screenshot: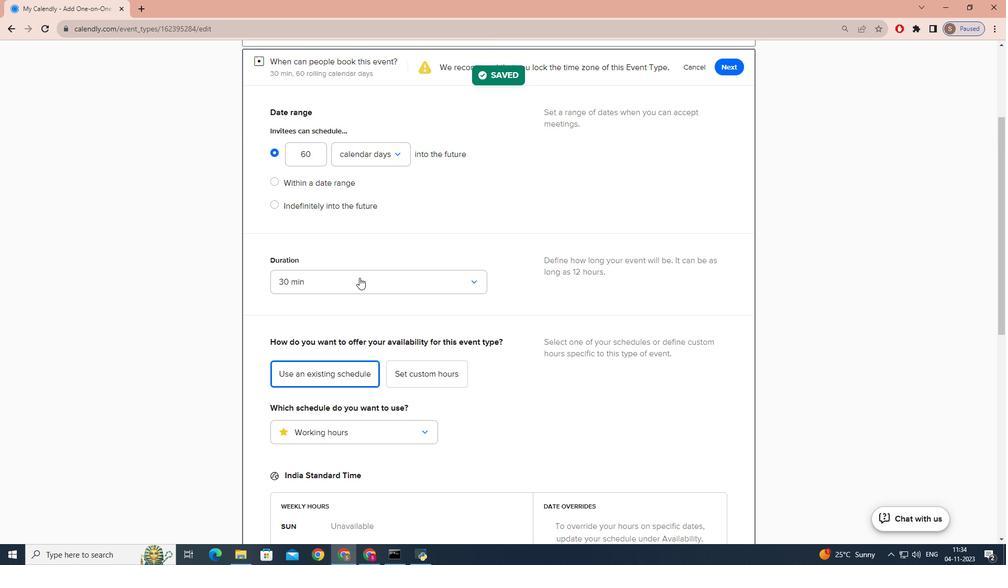 
Action: Mouse moved to (307, 394)
Screenshot: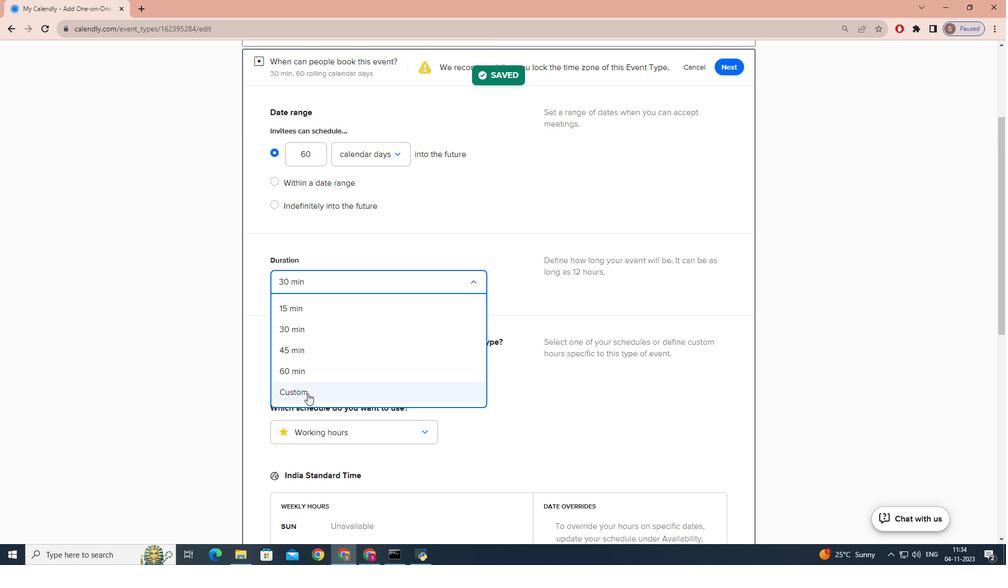 
Action: Mouse pressed left at (307, 394)
Screenshot: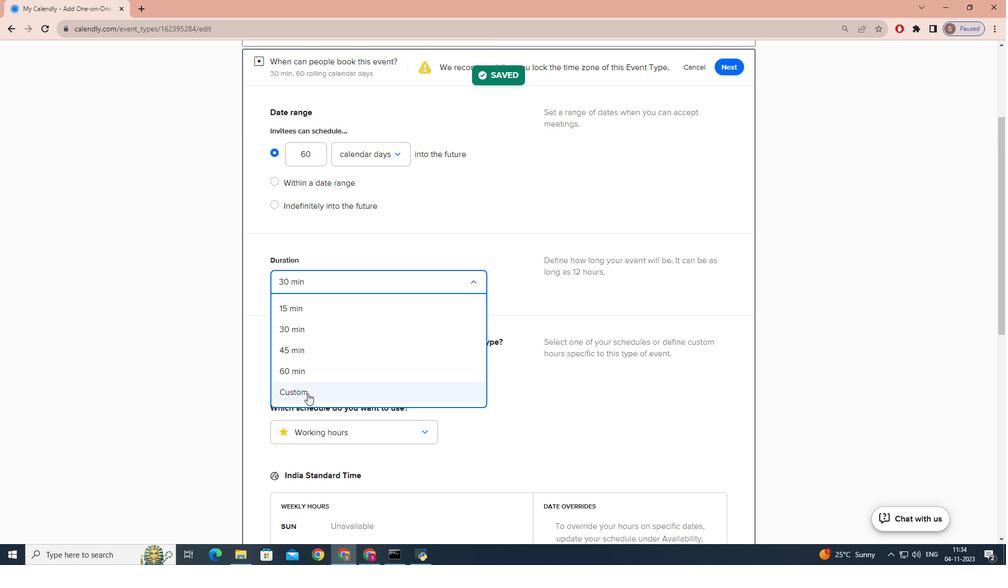 
Action: Mouse moved to (324, 303)
Screenshot: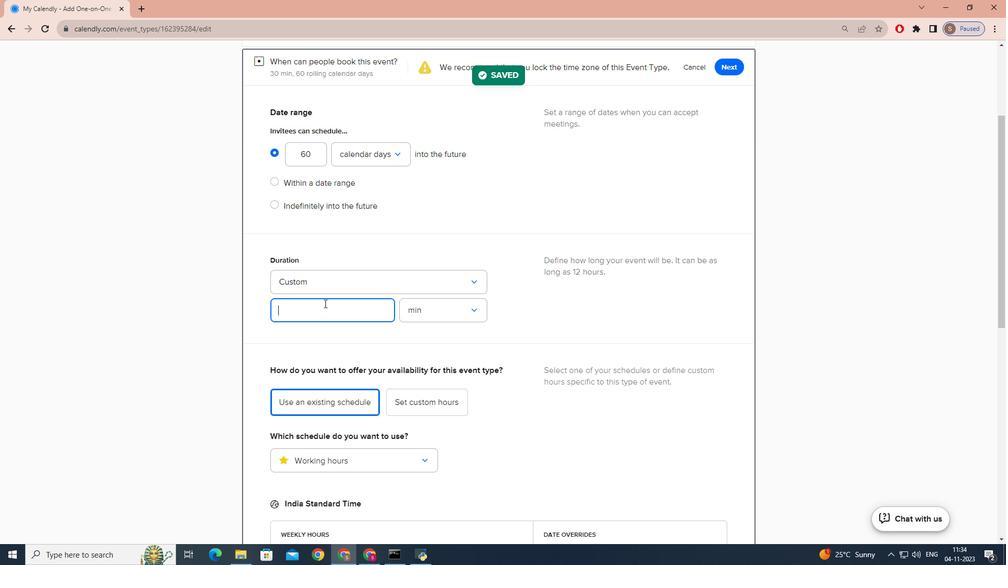 
Action: Key pressed 2
Screenshot: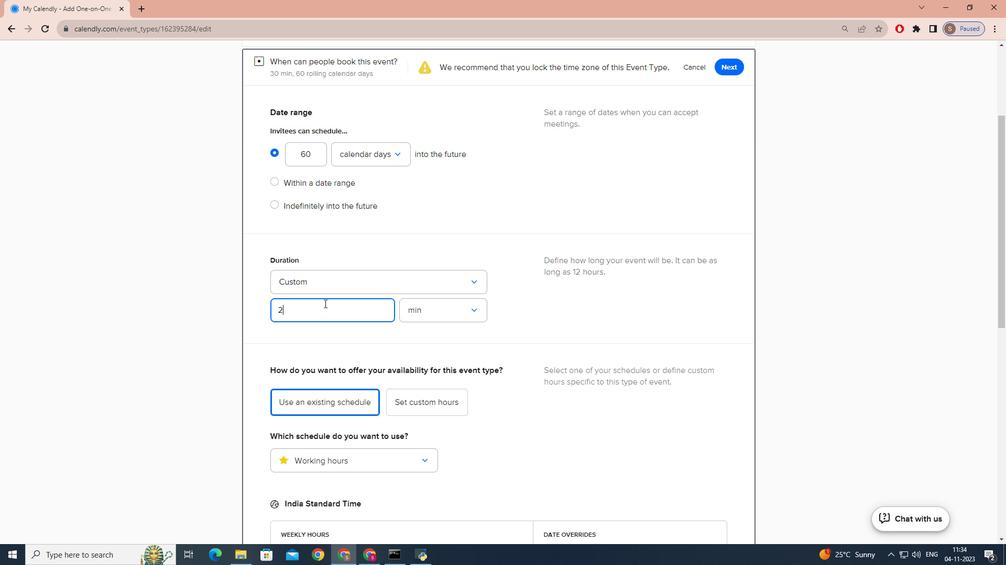 
Action: Mouse moved to (335, 299)
Screenshot: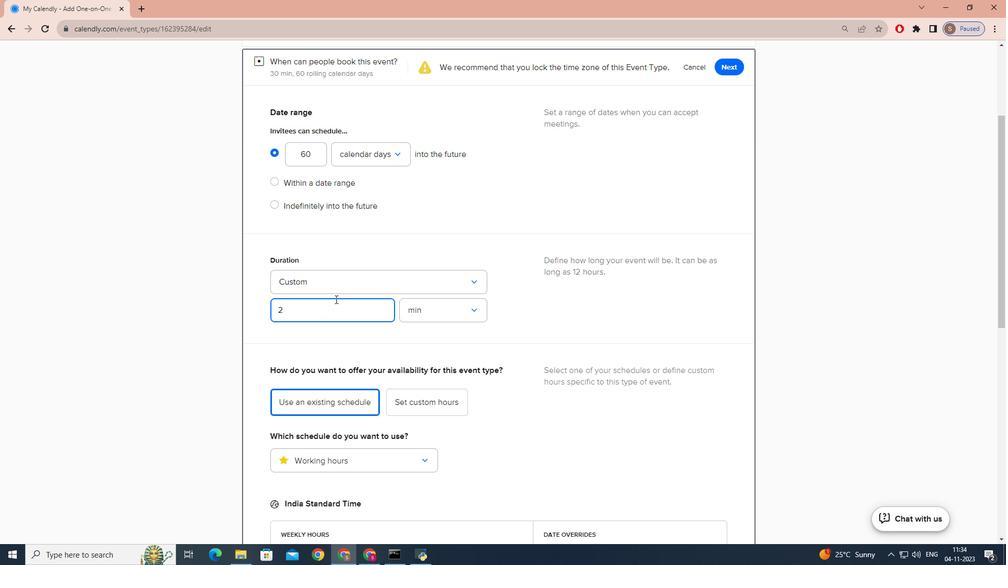 
Action: Key pressed <Key.backspace>3
Screenshot: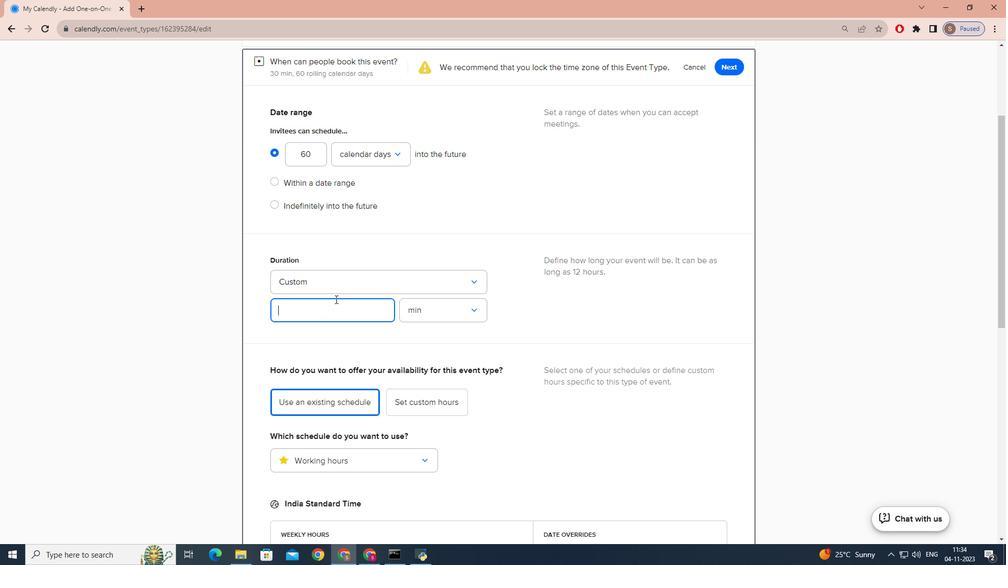 
Action: Mouse moved to (436, 317)
Screenshot: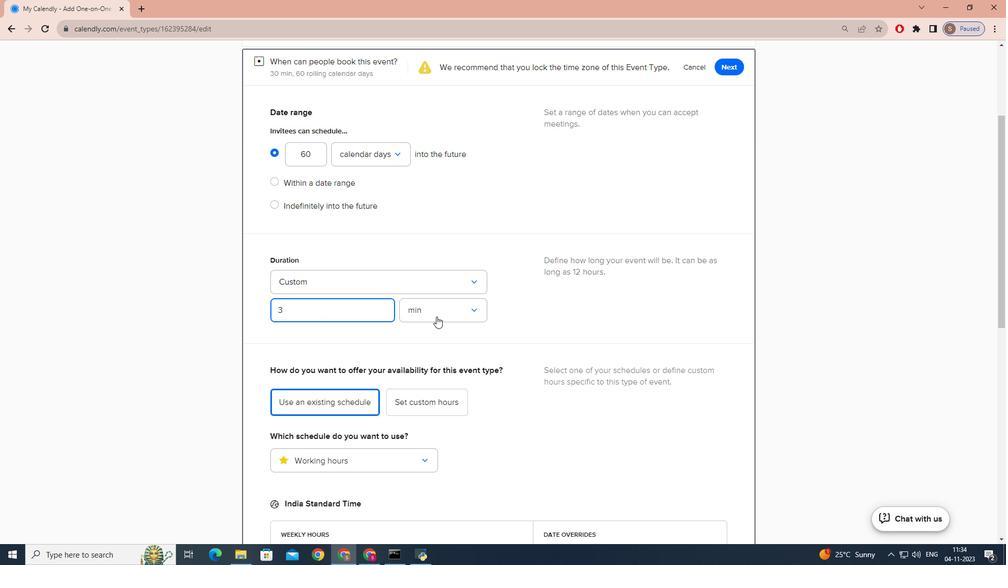 
Action: Mouse pressed left at (436, 317)
Screenshot: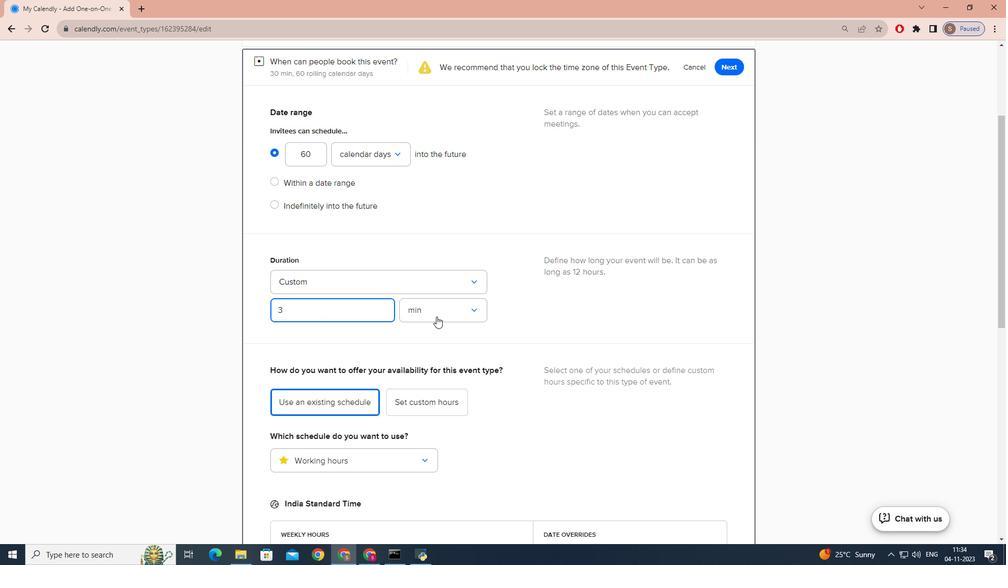 
Action: Mouse moved to (418, 349)
Screenshot: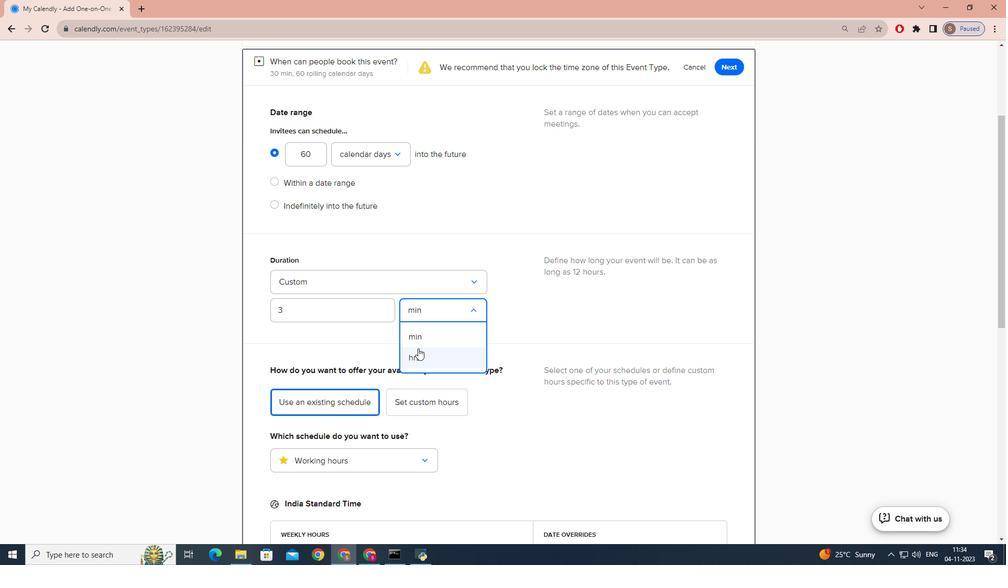 
Action: Mouse pressed left at (418, 349)
Screenshot: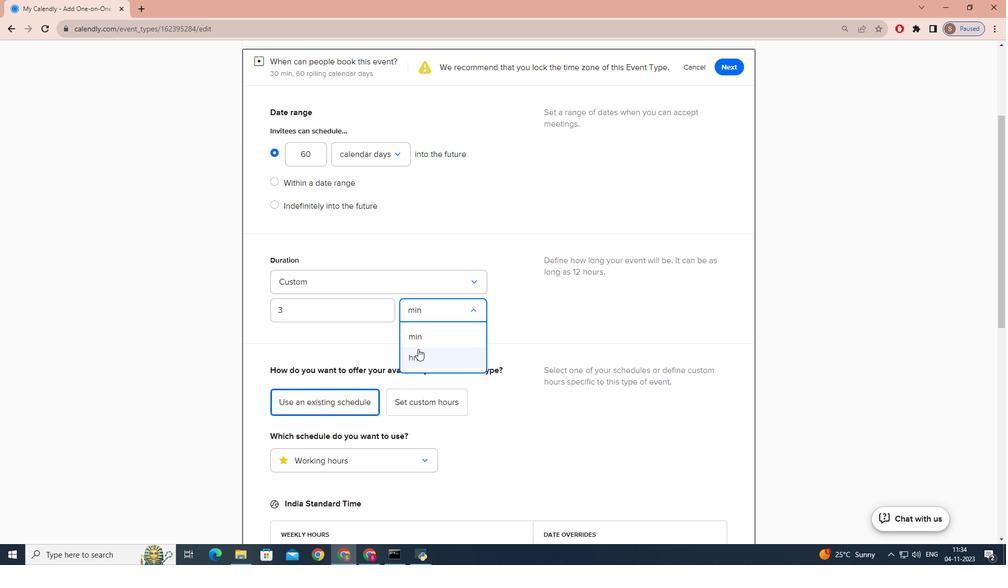 
Action: Mouse moved to (426, 342)
Screenshot: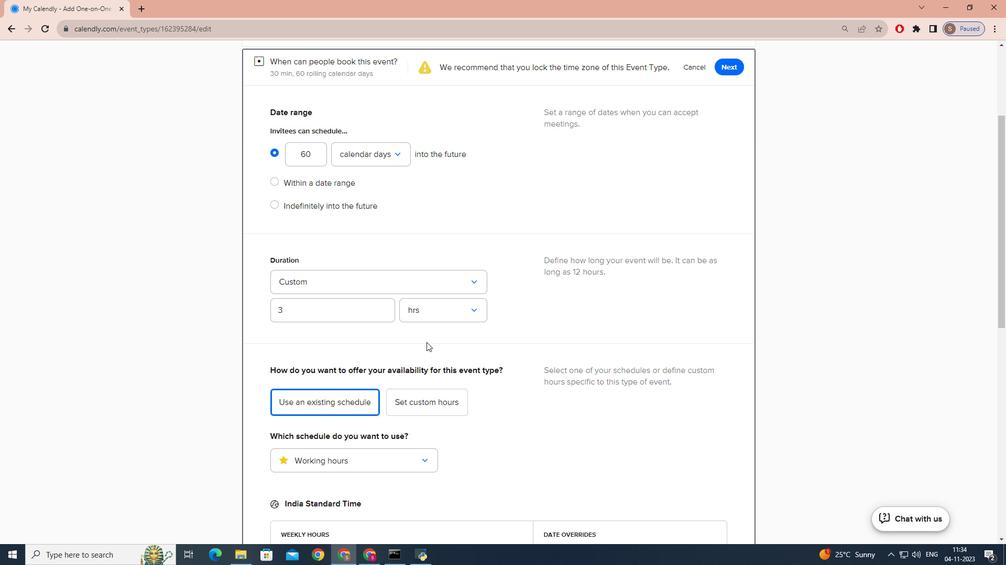 
Action: Mouse scrolled (426, 342) with delta (0, 0)
Screenshot: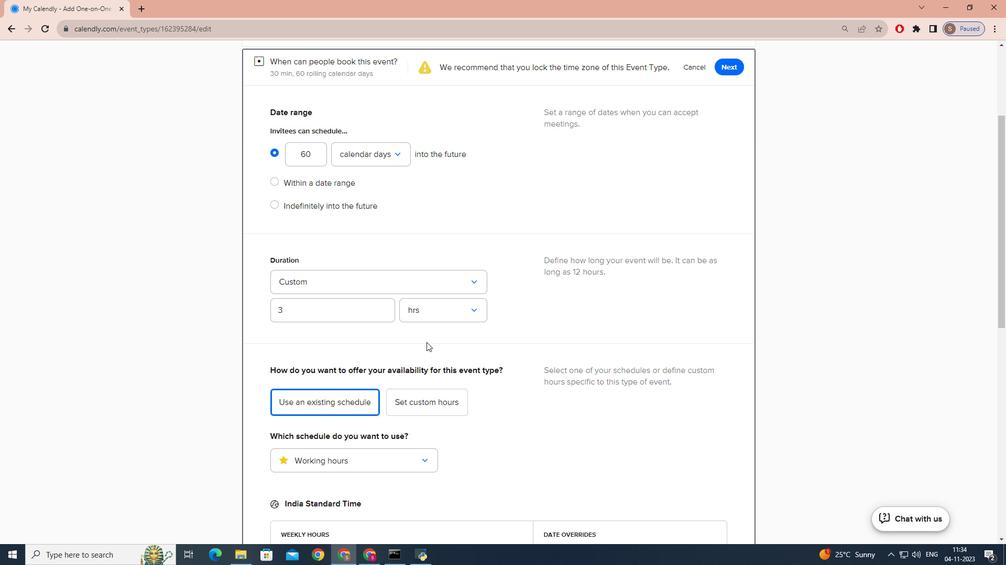 
Action: Mouse scrolled (426, 342) with delta (0, 0)
Screenshot: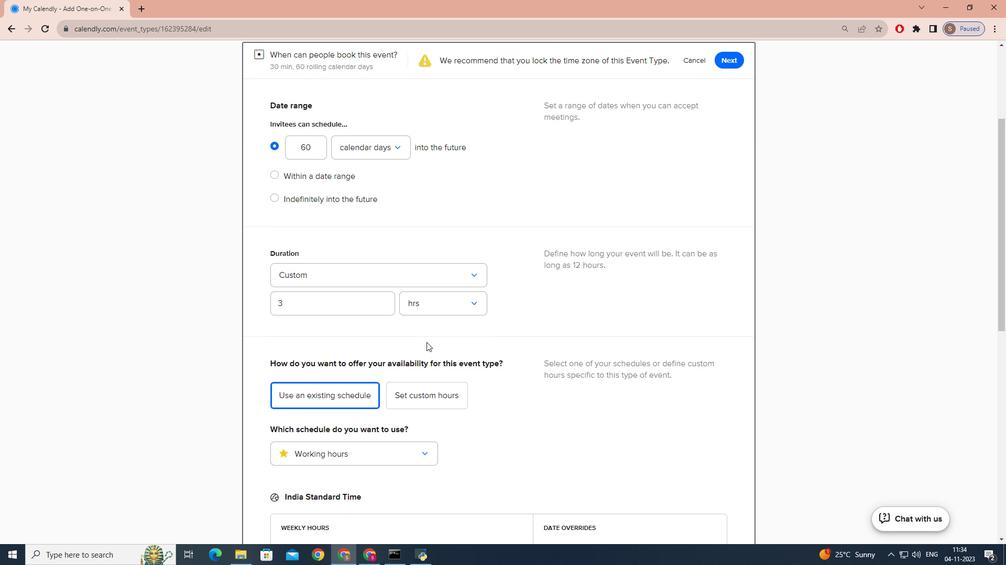 
Action: Mouse scrolled (426, 342) with delta (0, 0)
Screenshot: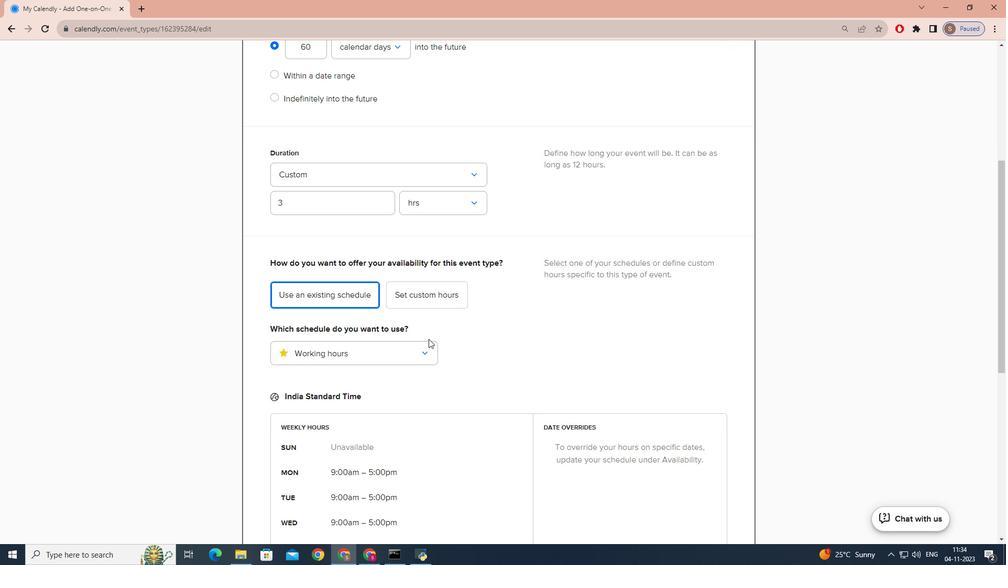 
Action: Mouse scrolled (426, 342) with delta (0, 0)
Screenshot: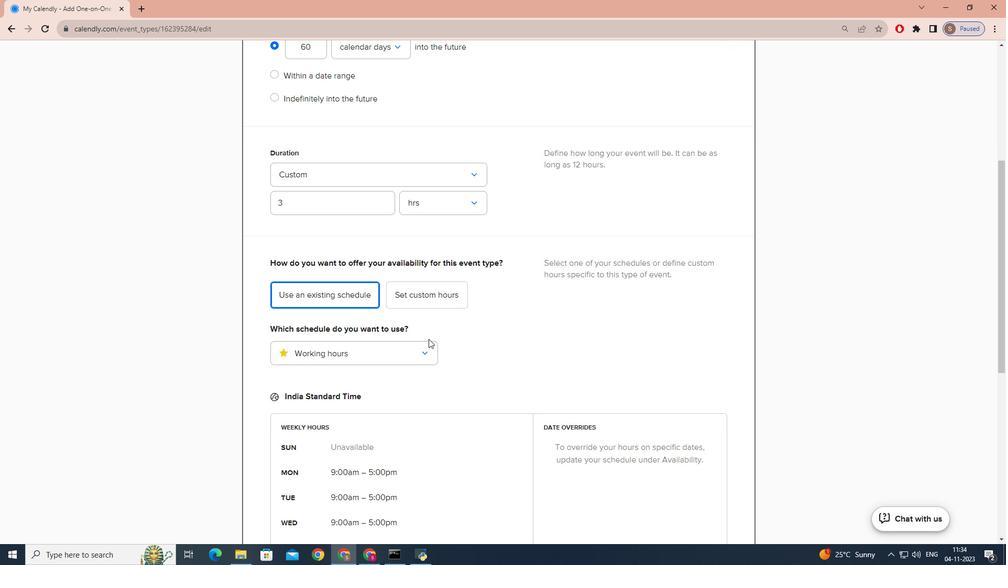 
Action: Mouse scrolled (426, 342) with delta (0, 0)
Screenshot: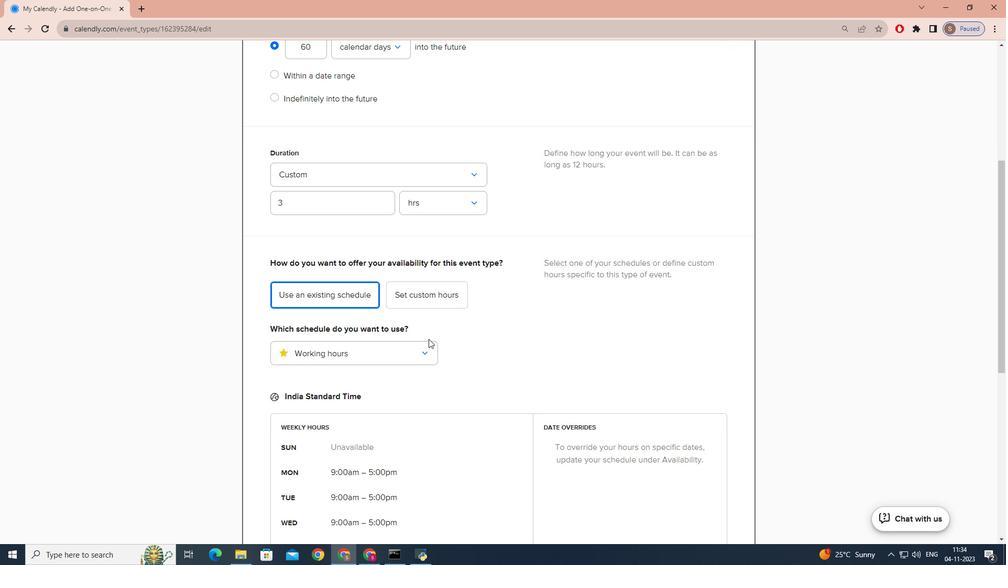 
Action: Mouse moved to (430, 337)
Screenshot: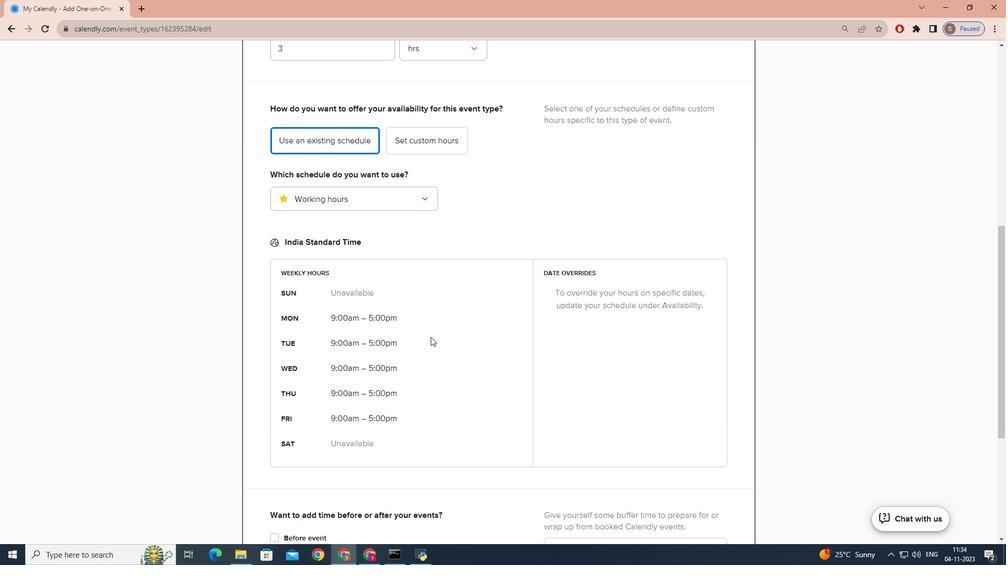 
Action: Mouse scrolled (430, 336) with delta (0, 0)
Screenshot: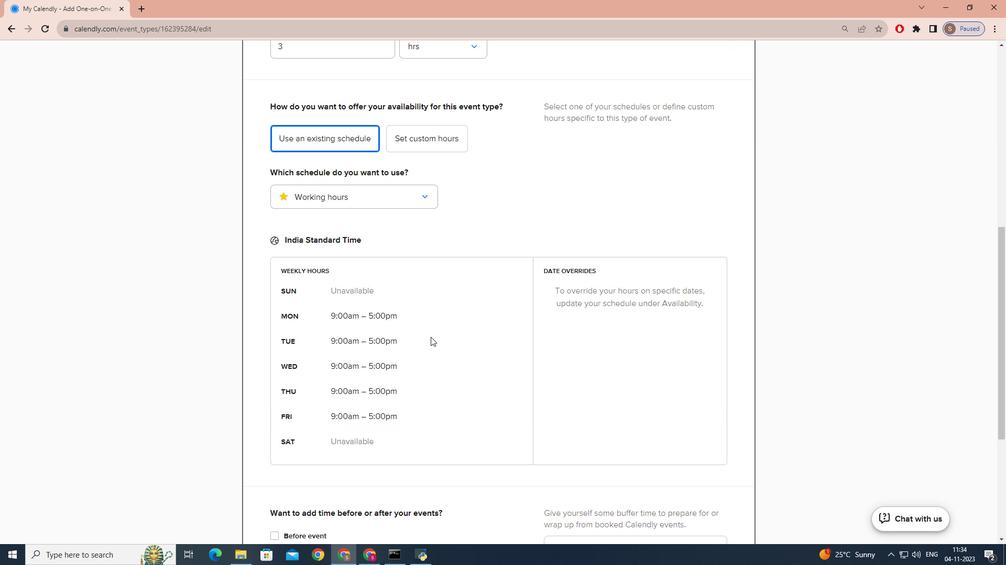 
Action: Mouse scrolled (430, 336) with delta (0, 0)
Screenshot: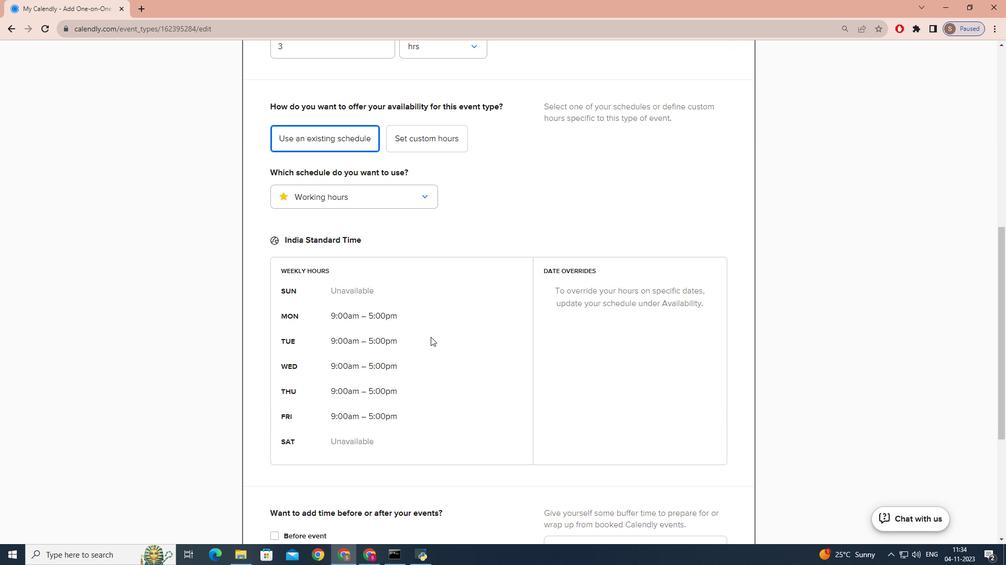 
Action: Mouse scrolled (430, 336) with delta (0, 0)
Screenshot: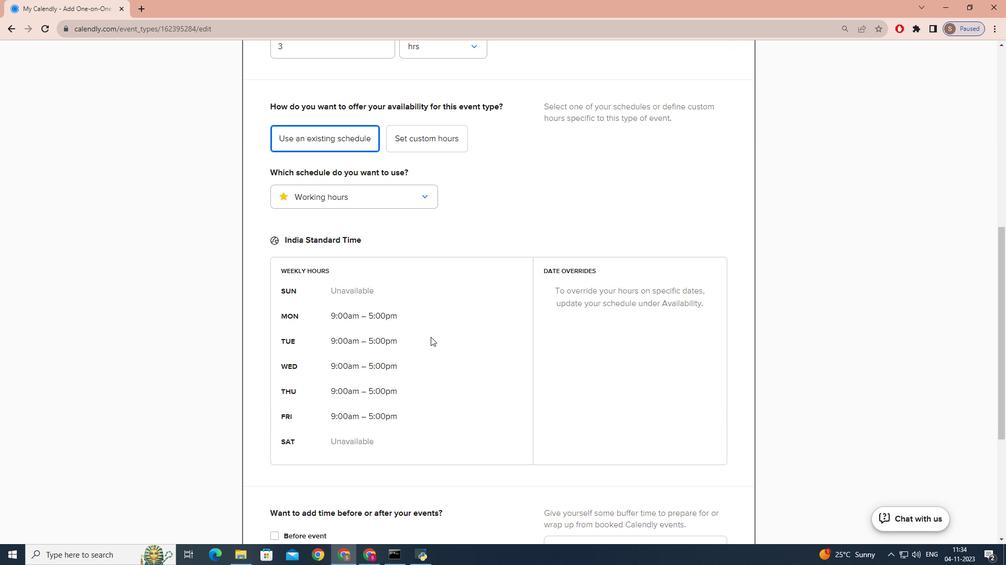 
Action: Mouse scrolled (430, 336) with delta (0, 0)
Screenshot: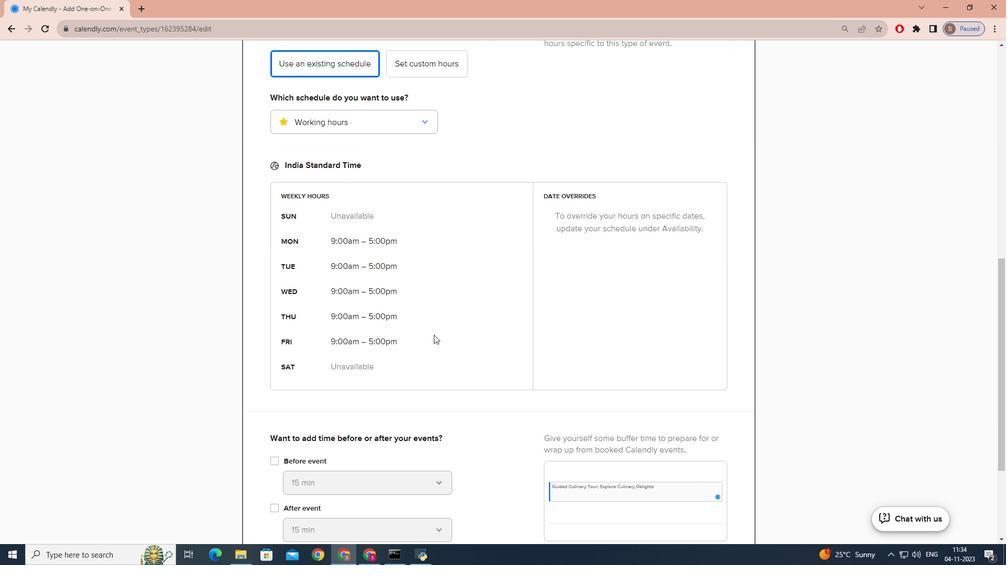 
Action: Mouse moved to (433, 335)
Screenshot: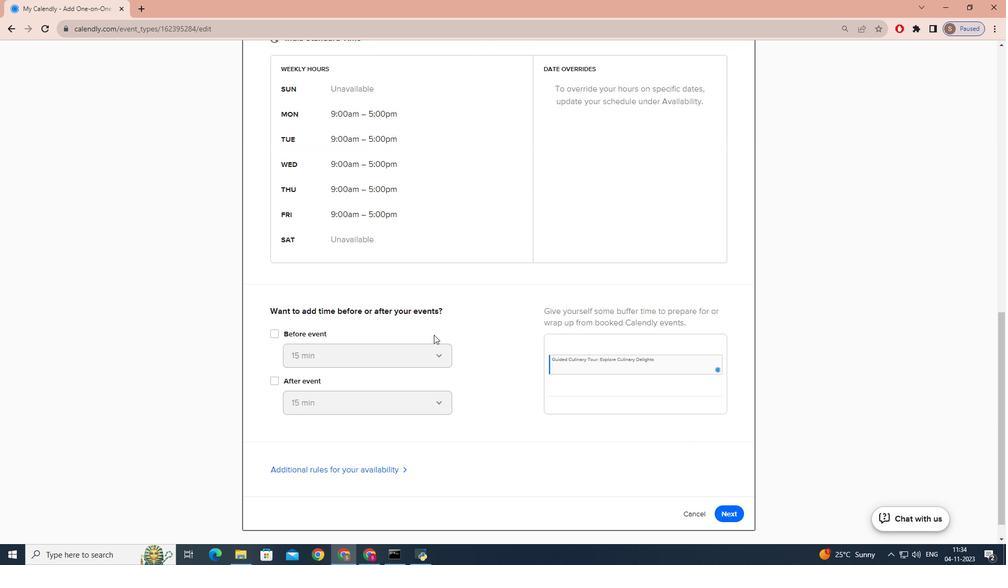 
Action: Mouse scrolled (433, 334) with delta (0, 0)
Screenshot: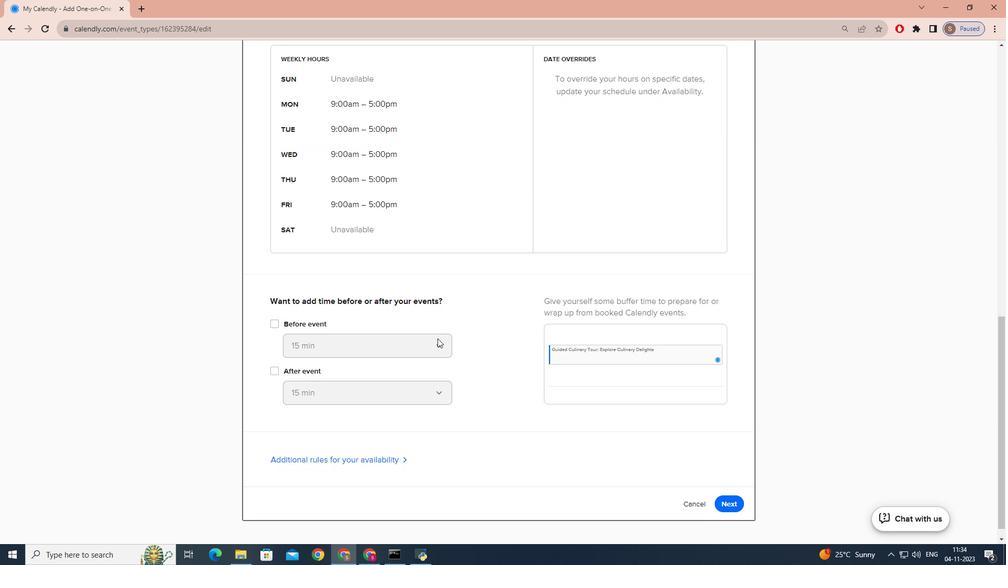 
Action: Mouse scrolled (433, 334) with delta (0, 0)
Screenshot: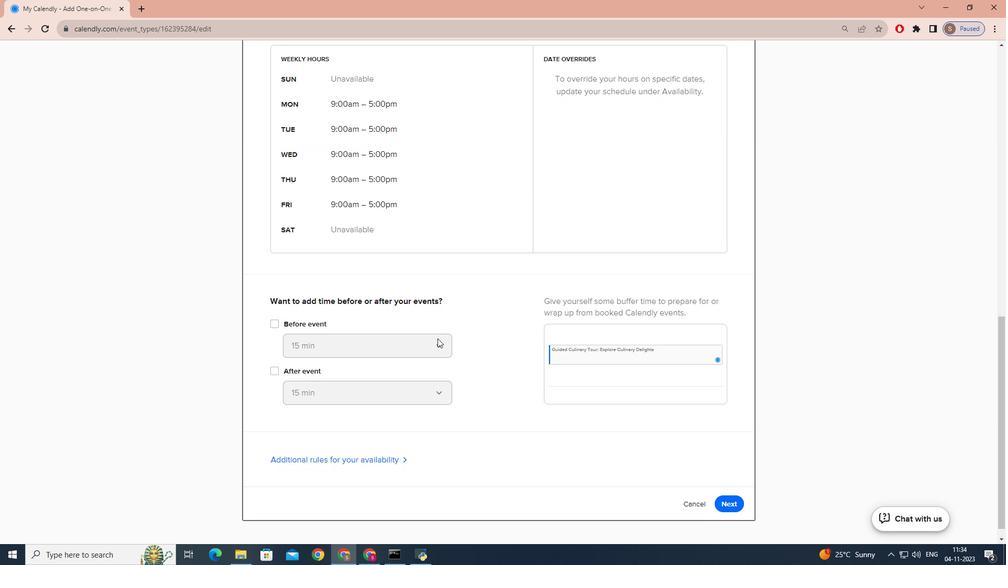
Action: Mouse scrolled (433, 334) with delta (0, 0)
Screenshot: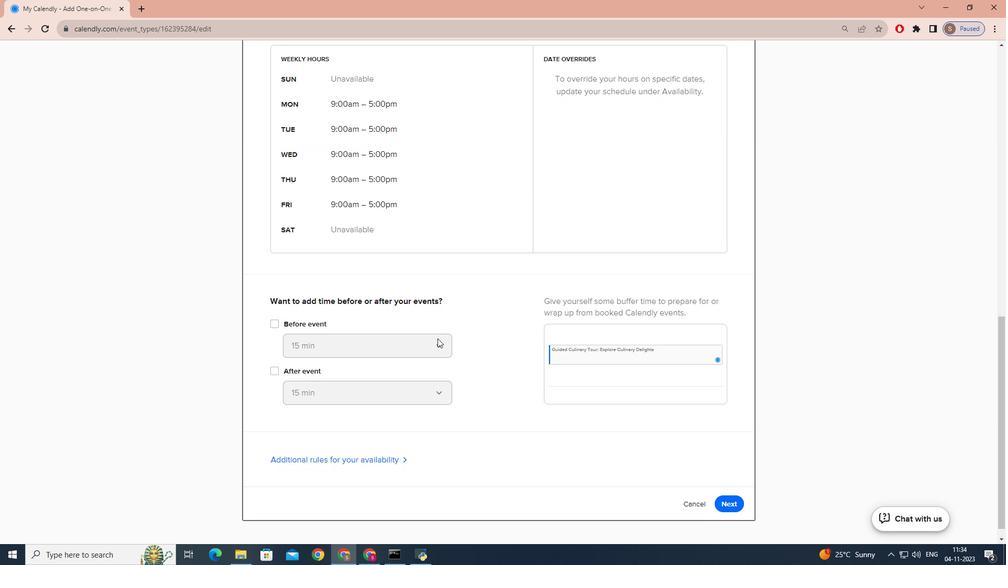
Action: Mouse moved to (434, 335)
Screenshot: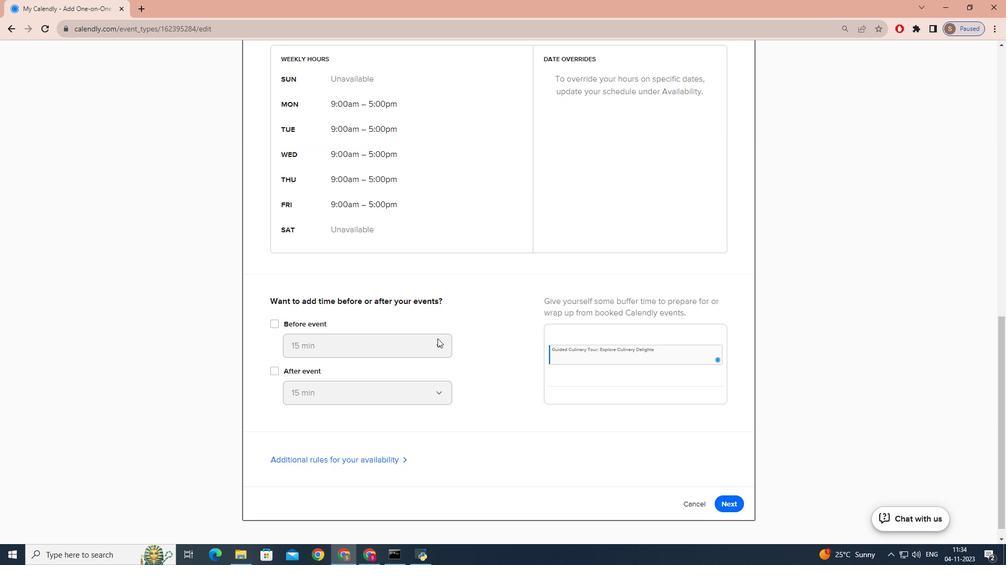 
Action: Mouse scrolled (434, 334) with delta (0, 0)
Screenshot: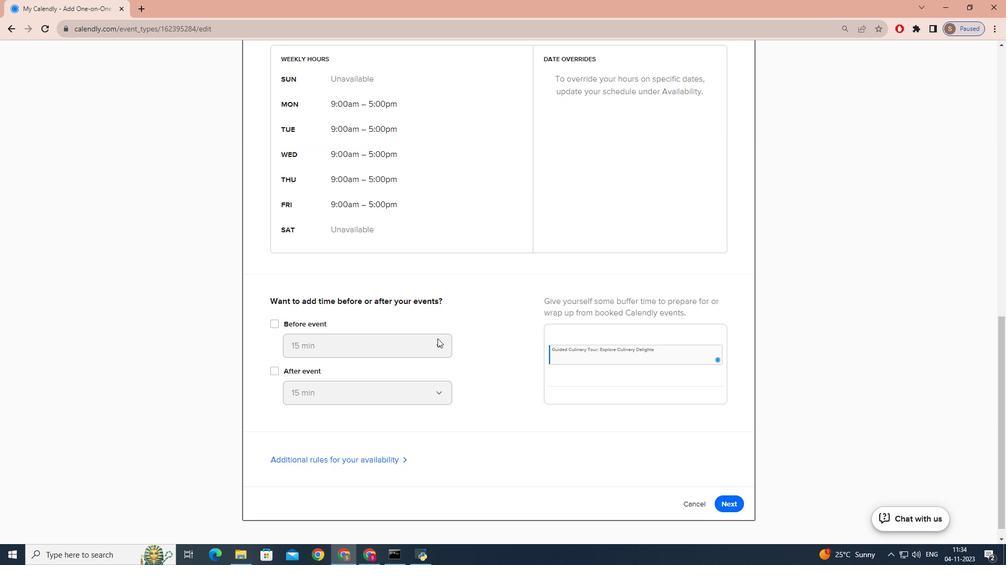 
Action: Mouse moved to (717, 490)
Screenshot: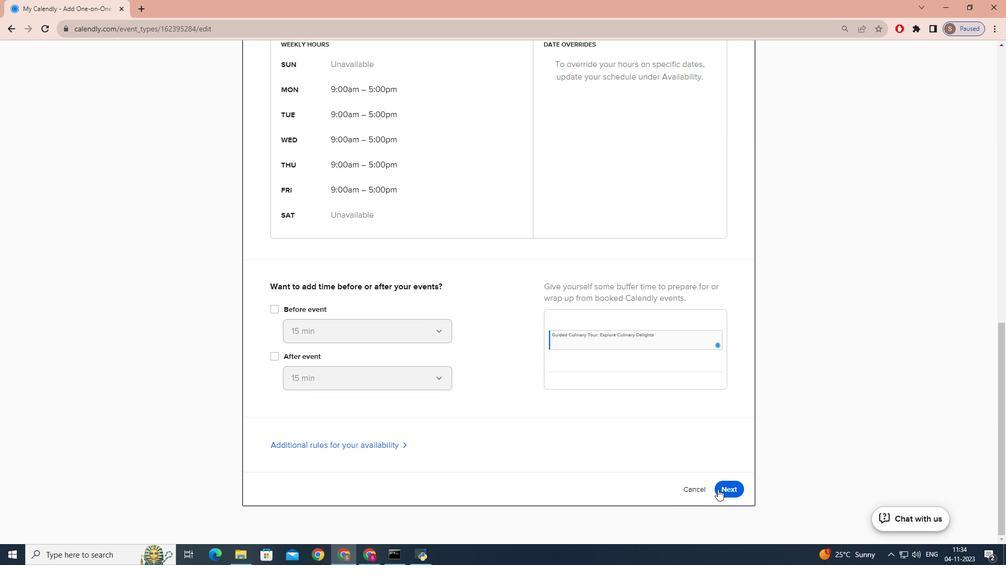 
Action: Mouse pressed left at (717, 490)
Screenshot: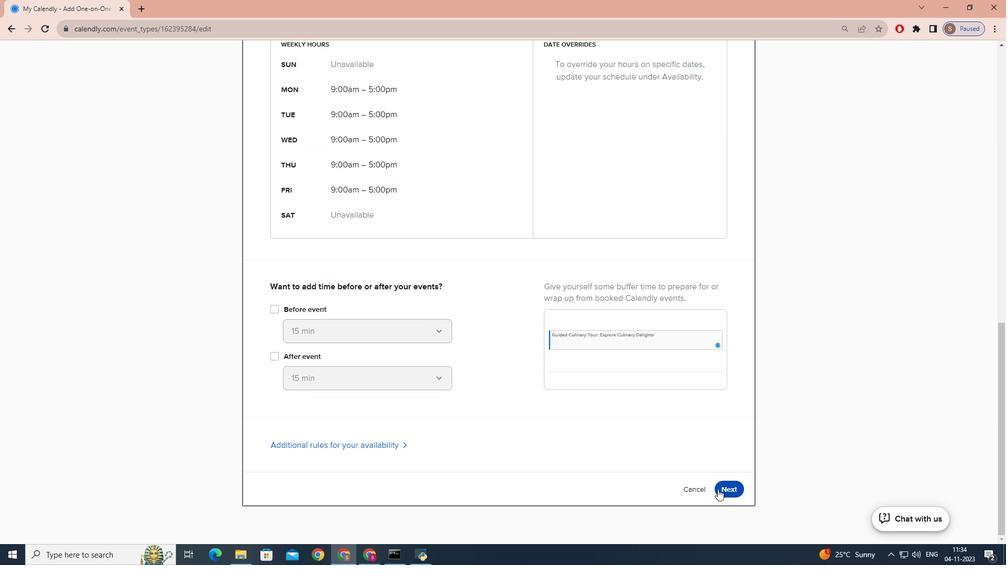 
Action: Mouse moved to (564, 414)
Screenshot: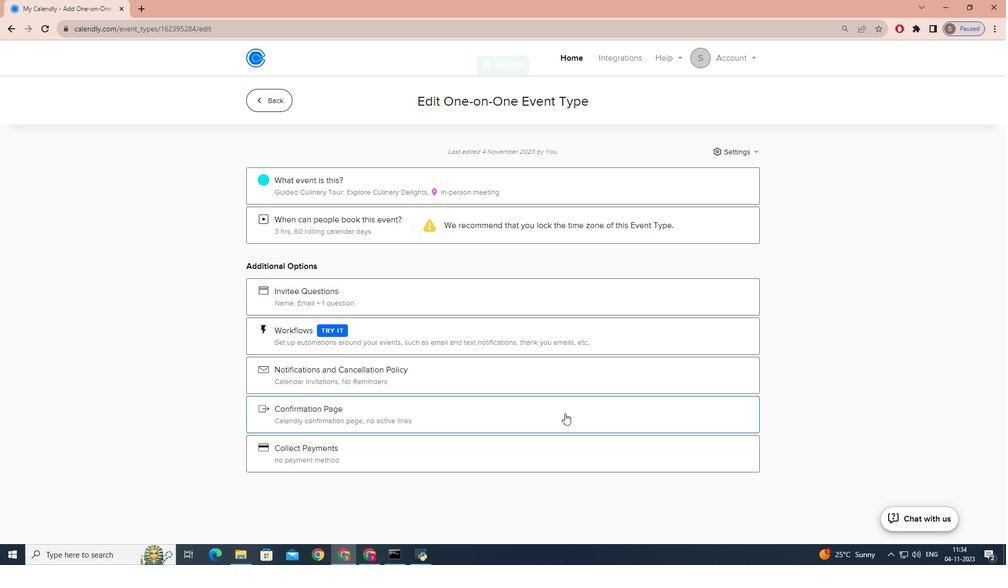 
